 Task: Look for space in Savigliano, Italy from 9th June, 2023 to 16th June, 2023 for 2 adults in price range Rs.8000 to Rs.16000. Place can be entire place with 2 bedrooms having 2 beds and 1 bathroom. Property type can be house, flat, guest house. Booking option can be shelf check-in. Required host language is English.
Action: Mouse moved to (489, 130)
Screenshot: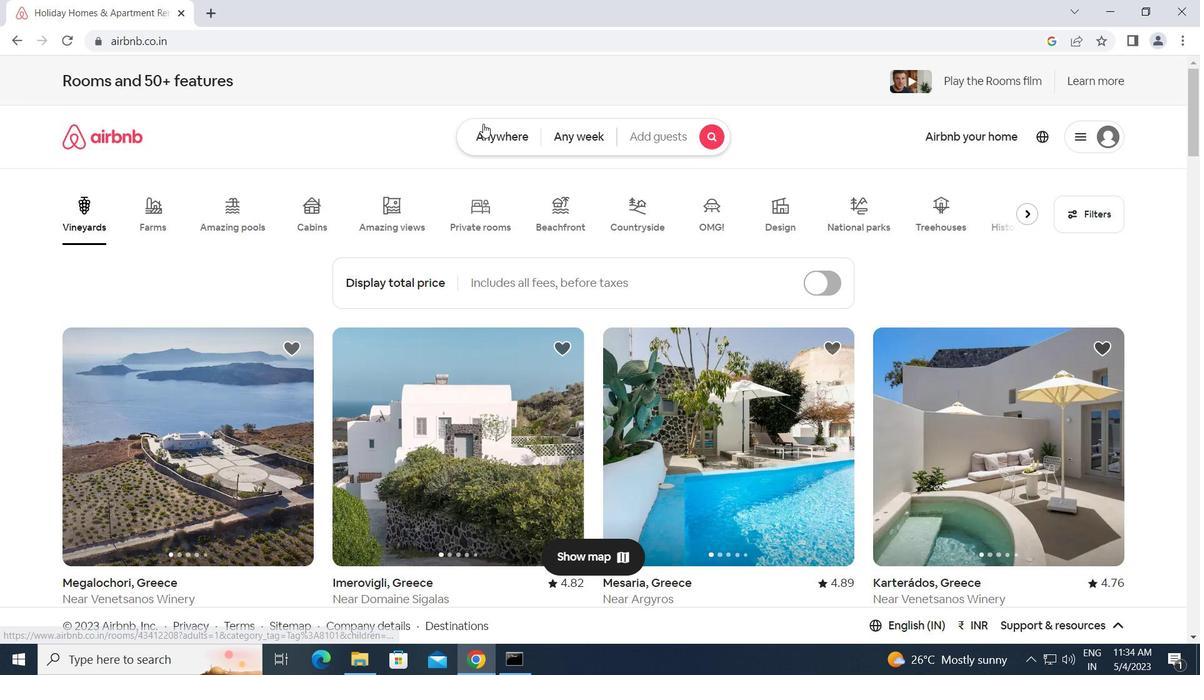 
Action: Mouse pressed left at (489, 130)
Screenshot: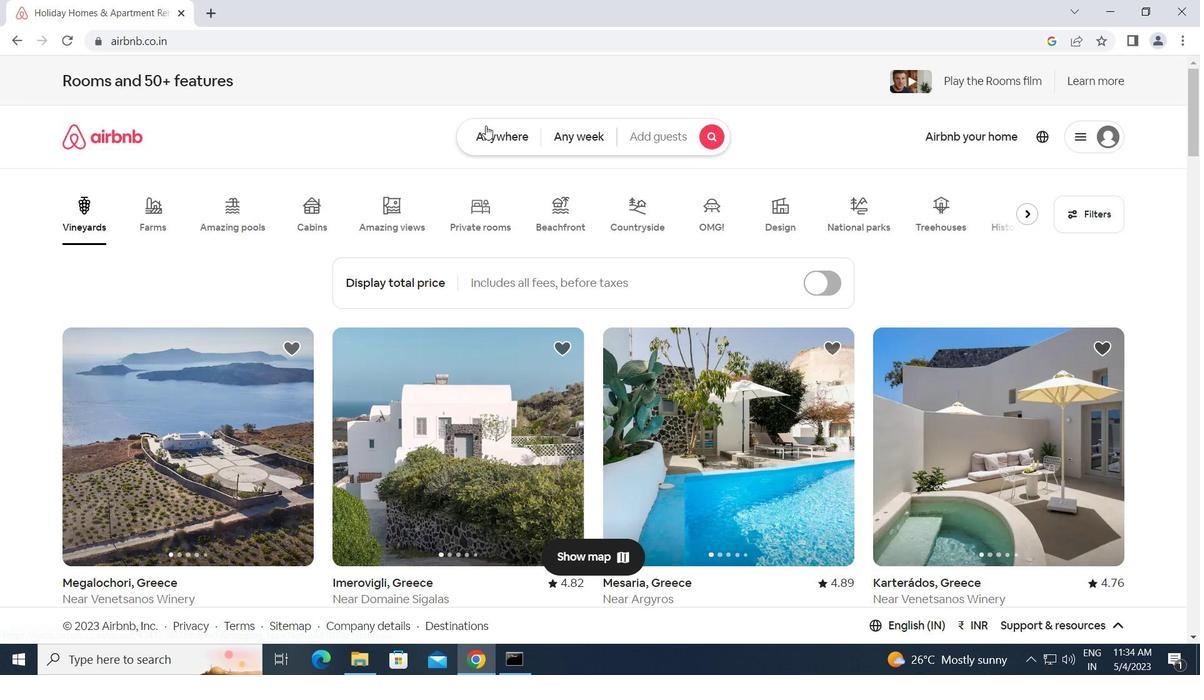 
Action: Mouse moved to (410, 186)
Screenshot: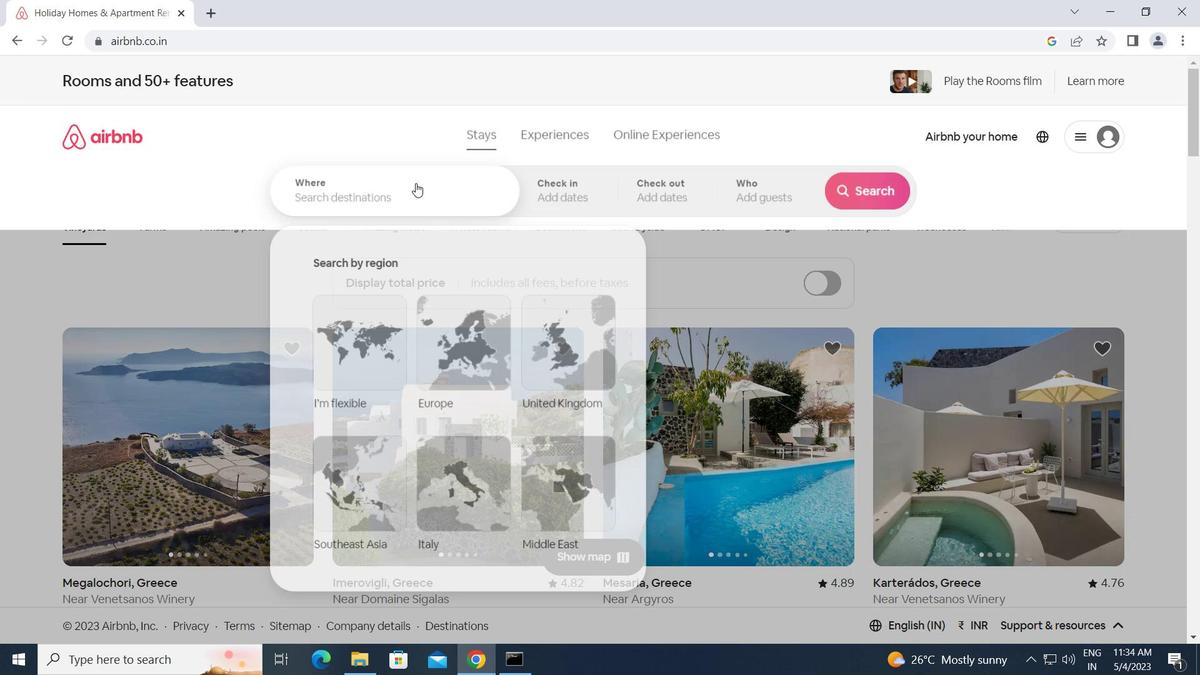 
Action: Mouse pressed left at (410, 186)
Screenshot: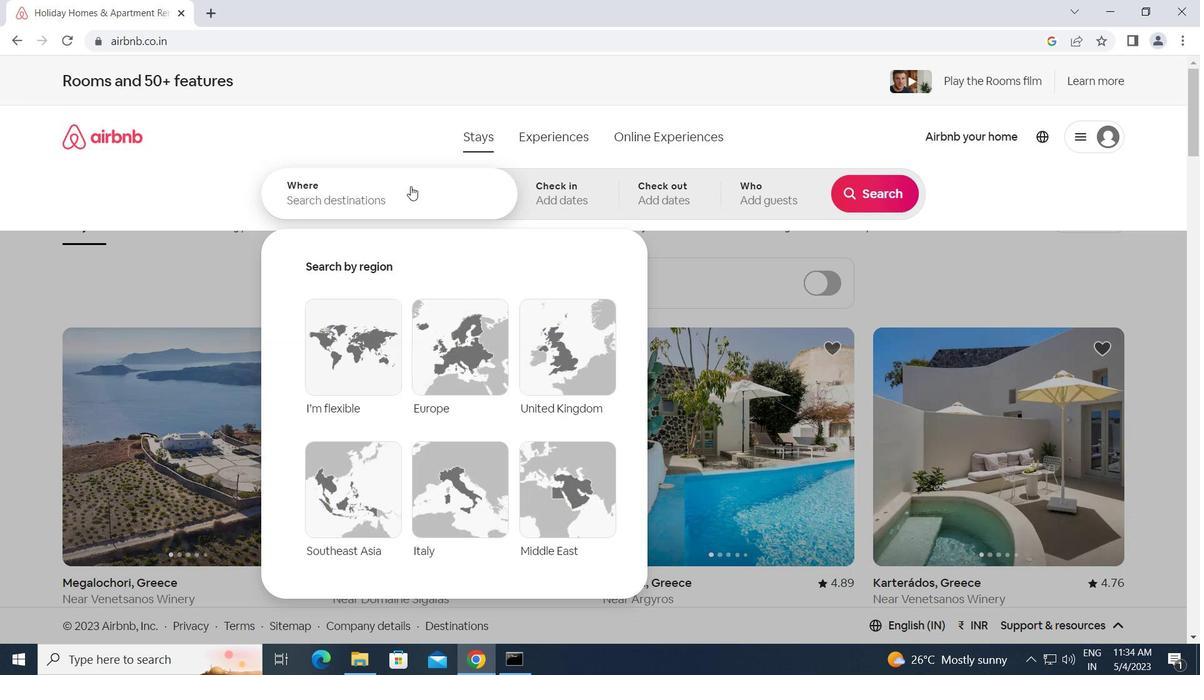 
Action: Key pressed s<Key.caps_lock>avig
Screenshot: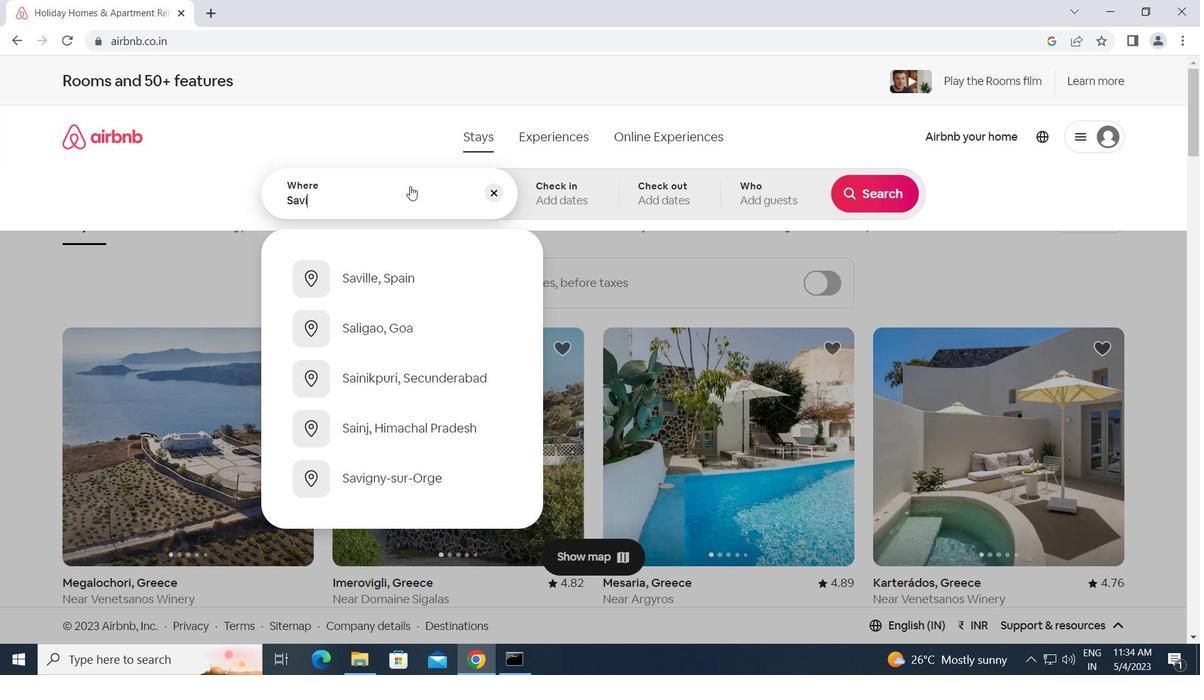 
Action: Mouse moved to (409, 186)
Screenshot: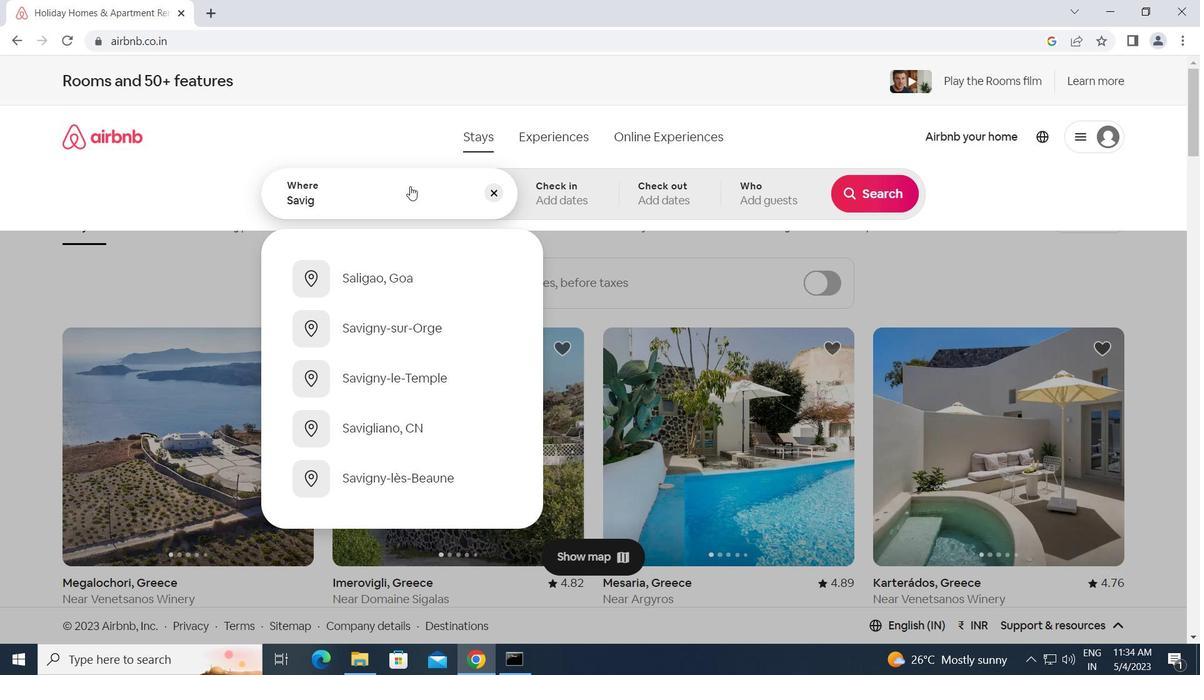 
Action: Key pressed liano,<Key.space><Key.caps_lock>i<Key.caps_lock>ta
Screenshot: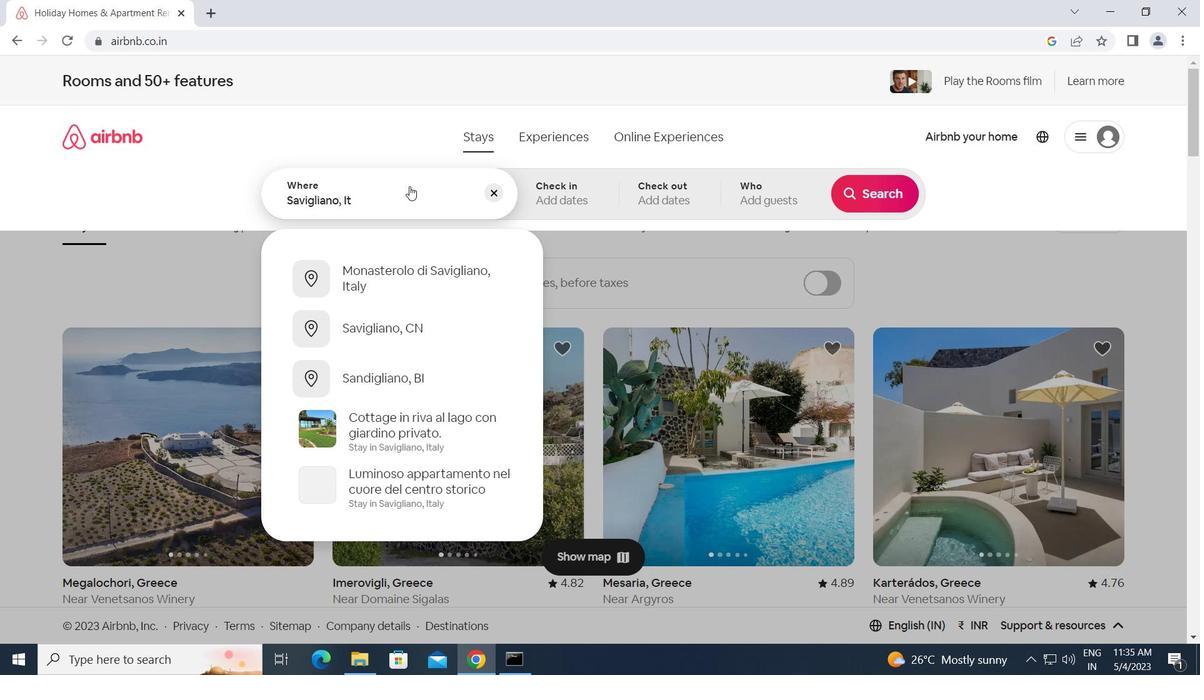 
Action: Mouse moved to (409, 186)
Screenshot: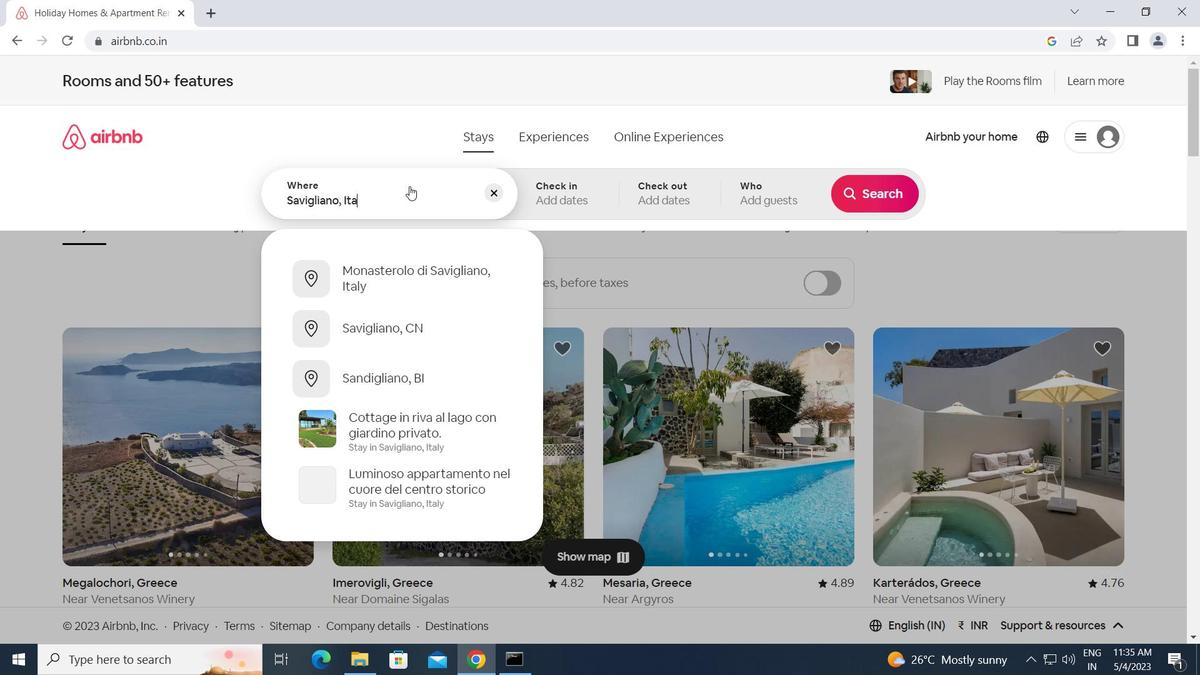 
Action: Key pressed ly<Key.enter>
Screenshot: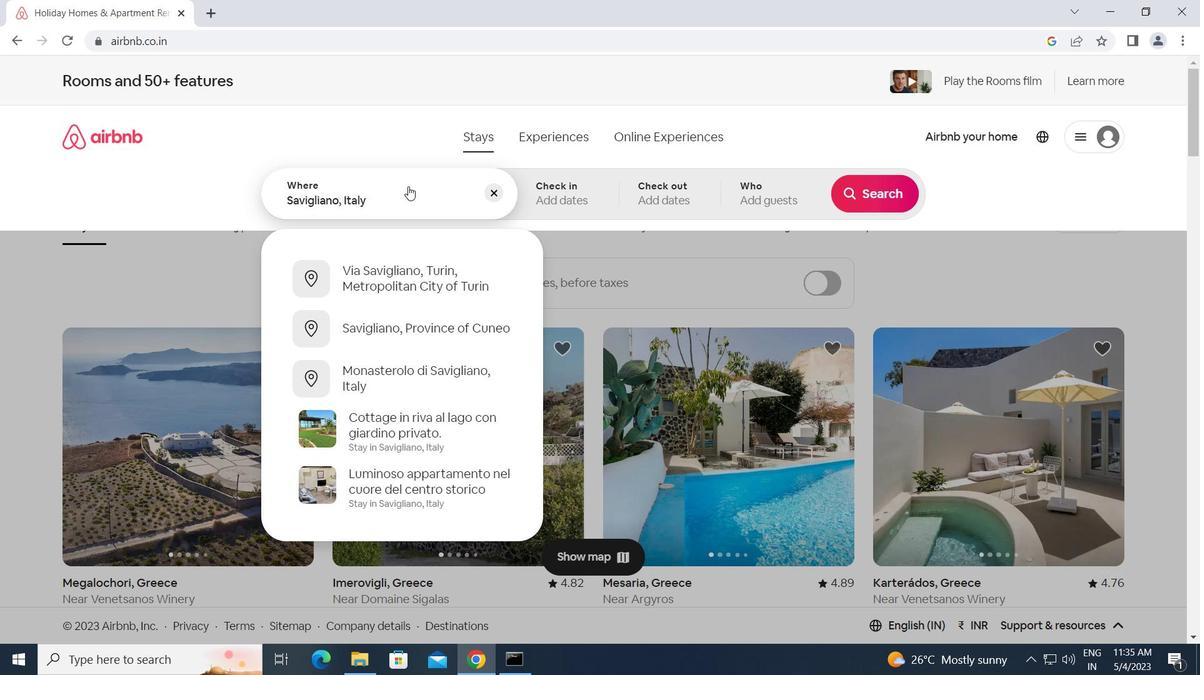
Action: Mouse moved to (815, 417)
Screenshot: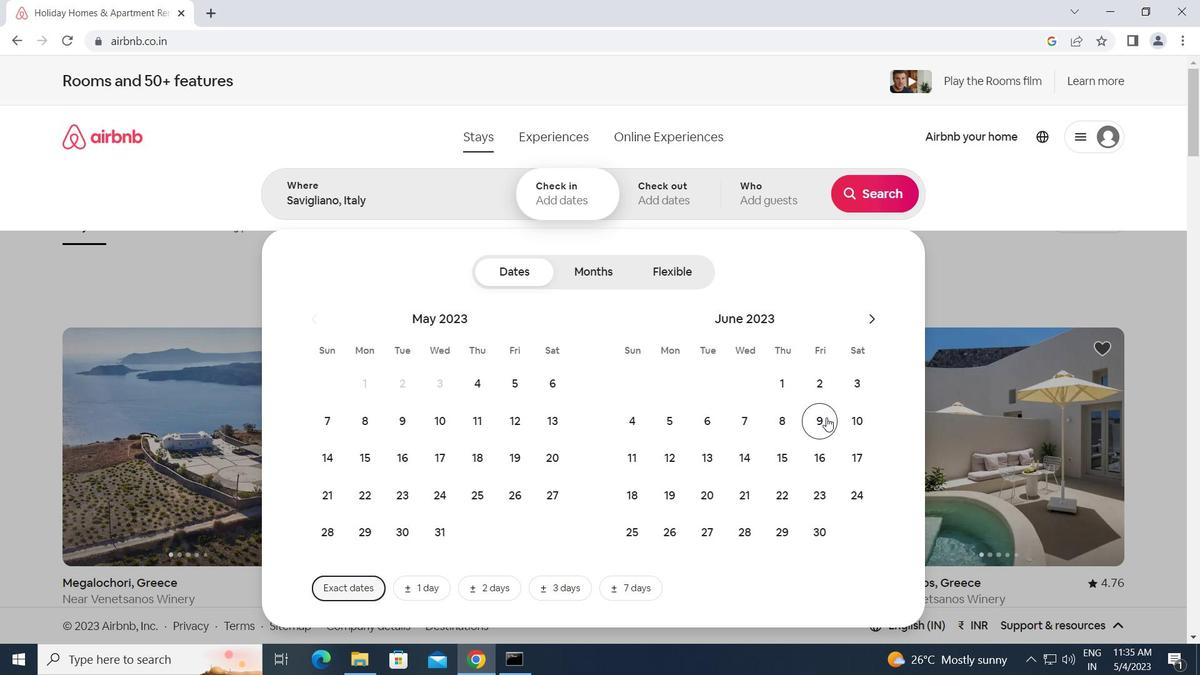 
Action: Mouse pressed left at (815, 417)
Screenshot: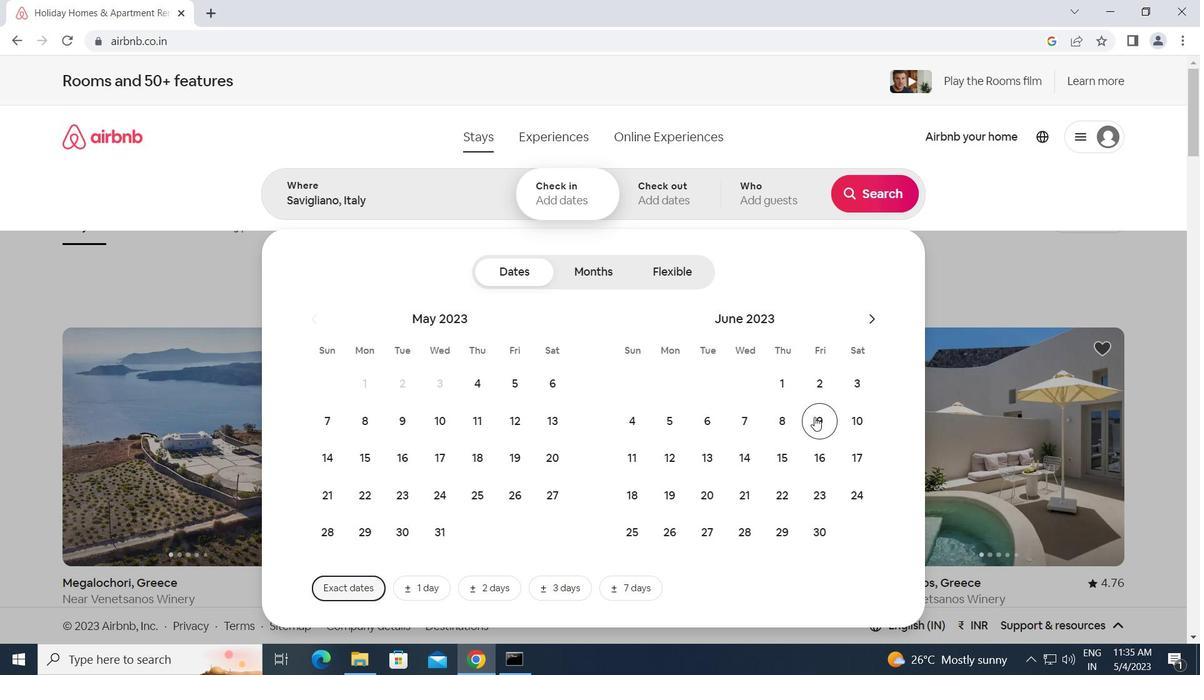 
Action: Mouse moved to (818, 457)
Screenshot: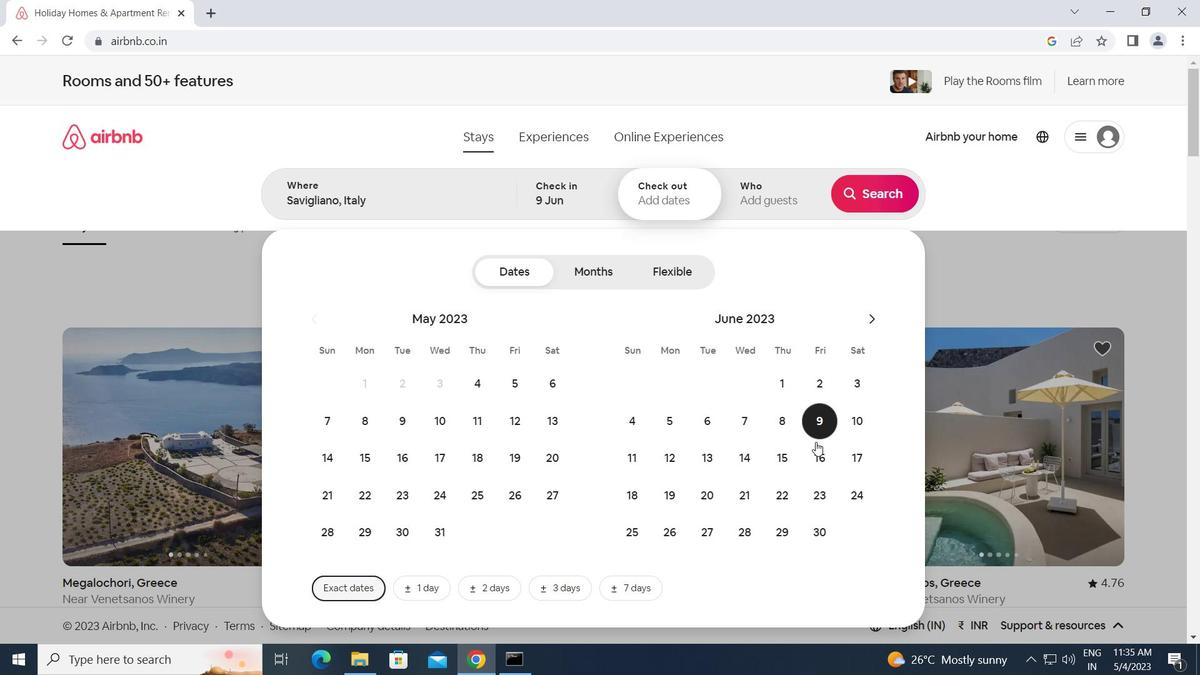 
Action: Mouse pressed left at (818, 457)
Screenshot: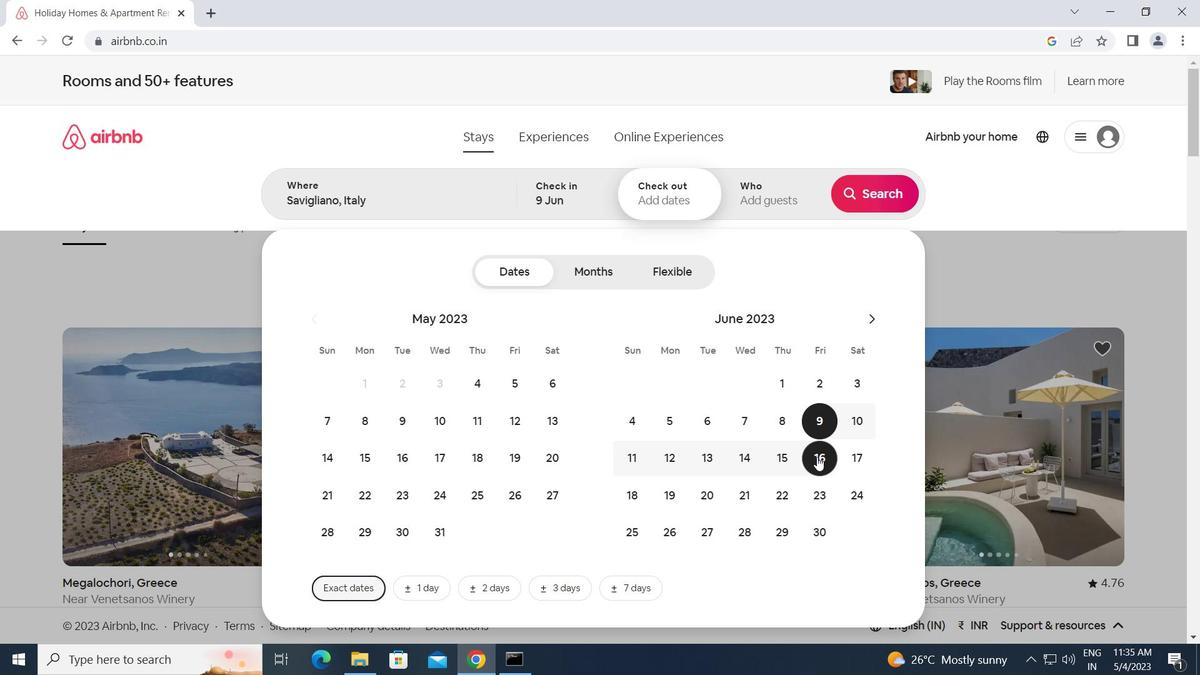 
Action: Mouse moved to (764, 189)
Screenshot: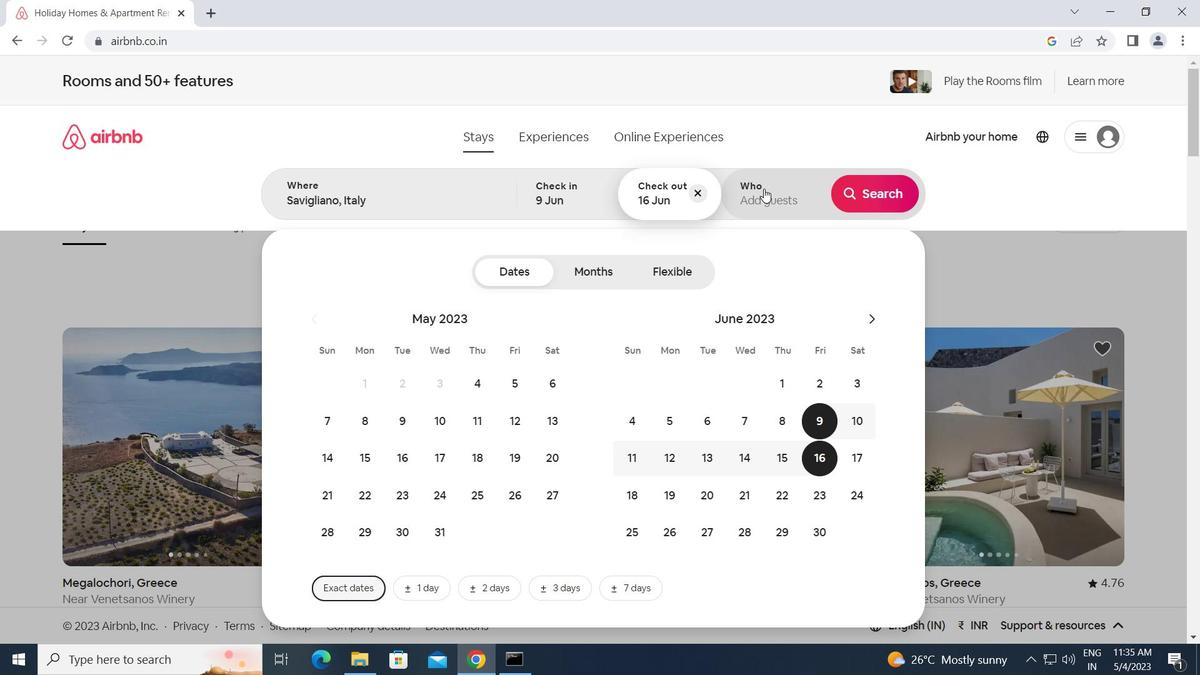 
Action: Mouse pressed left at (764, 189)
Screenshot: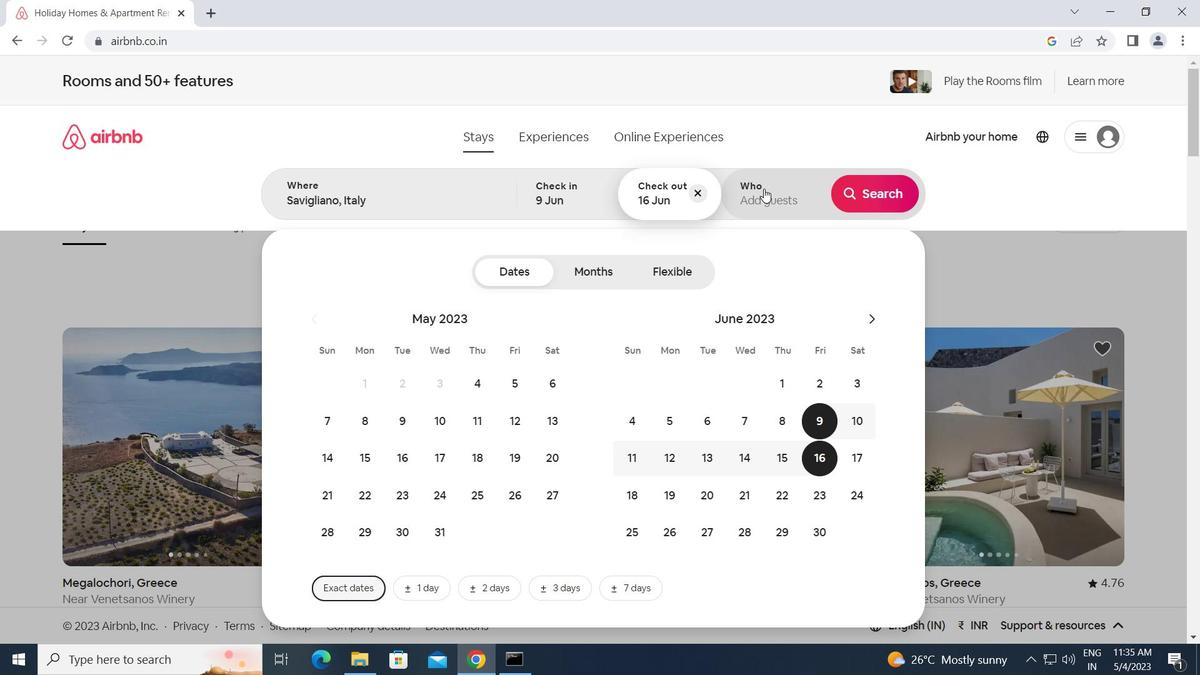 
Action: Mouse moved to (877, 275)
Screenshot: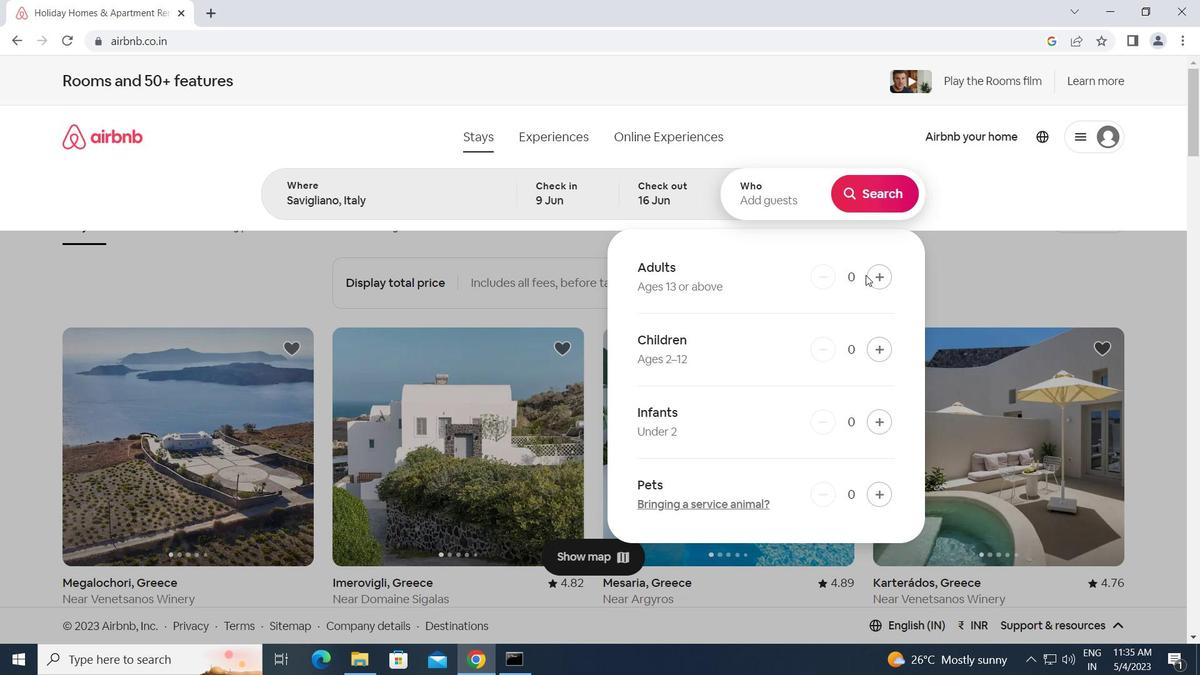 
Action: Mouse pressed left at (877, 275)
Screenshot: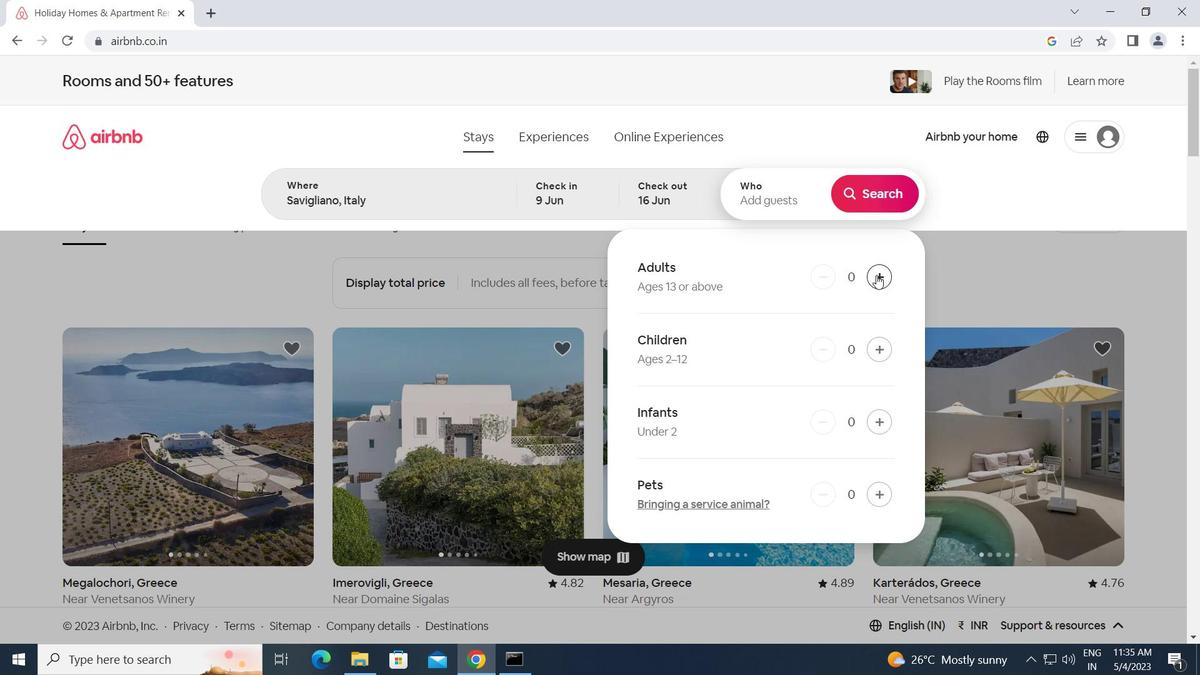 
Action: Mouse pressed left at (877, 275)
Screenshot: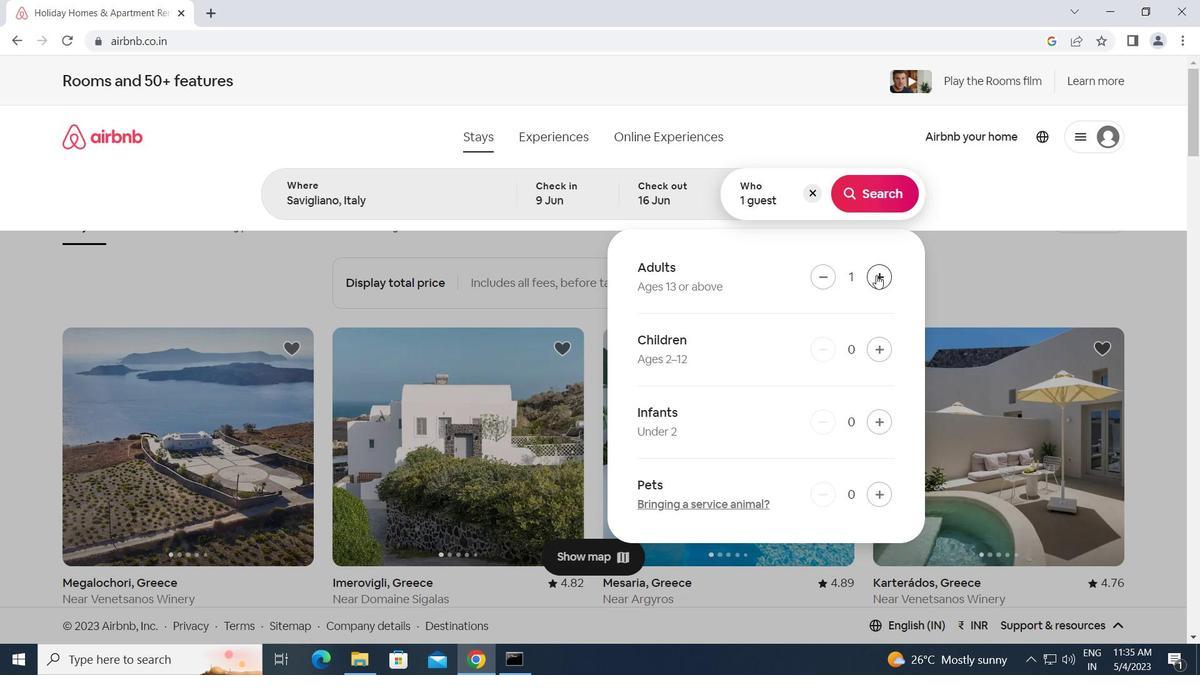 
Action: Mouse moved to (872, 195)
Screenshot: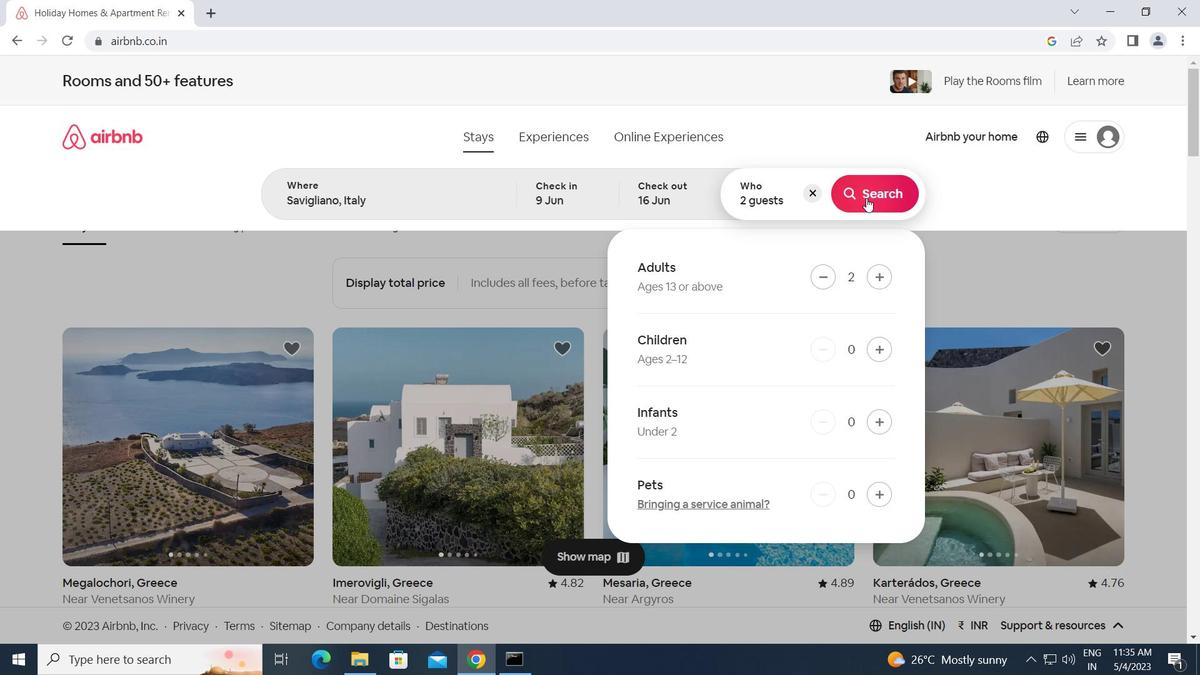 
Action: Mouse pressed left at (872, 195)
Screenshot: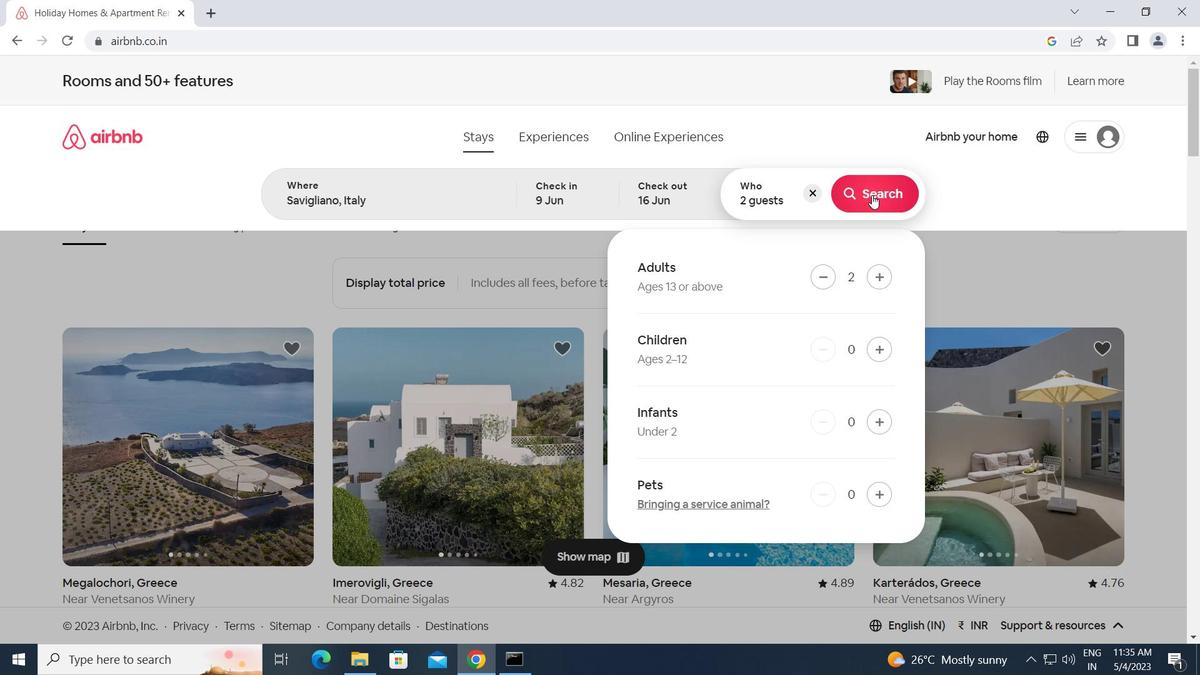 
Action: Mouse moved to (1121, 151)
Screenshot: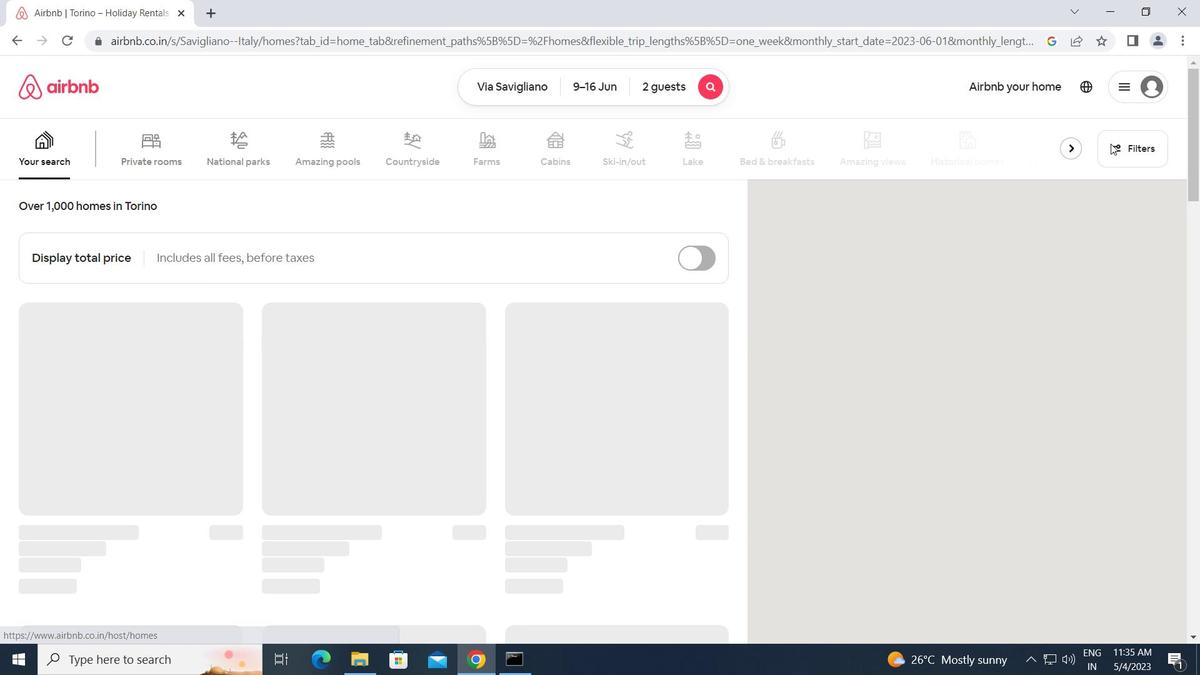 
Action: Mouse pressed left at (1121, 151)
Screenshot: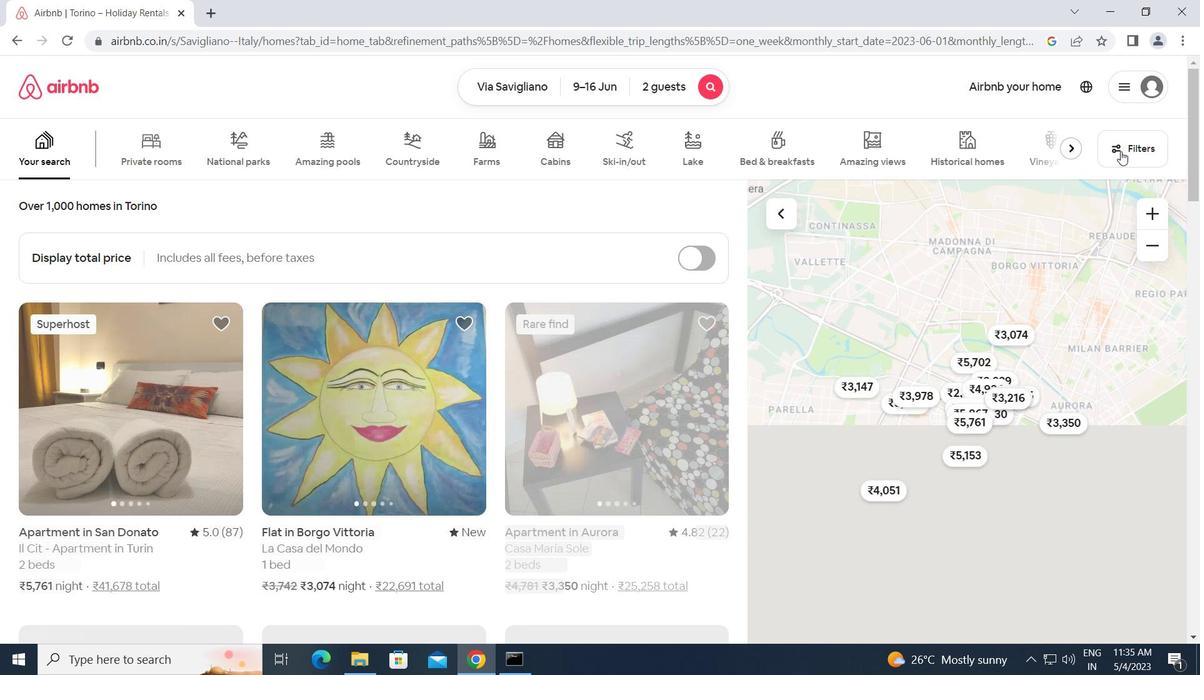 
Action: Mouse moved to (412, 348)
Screenshot: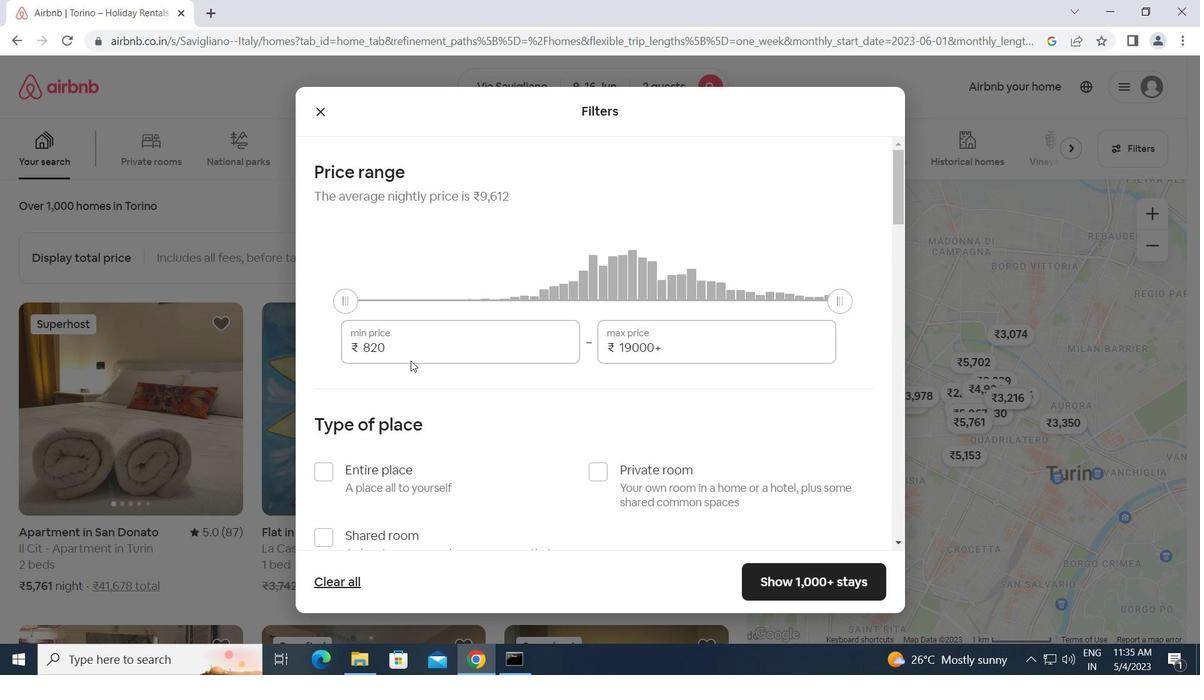 
Action: Mouse pressed left at (412, 348)
Screenshot: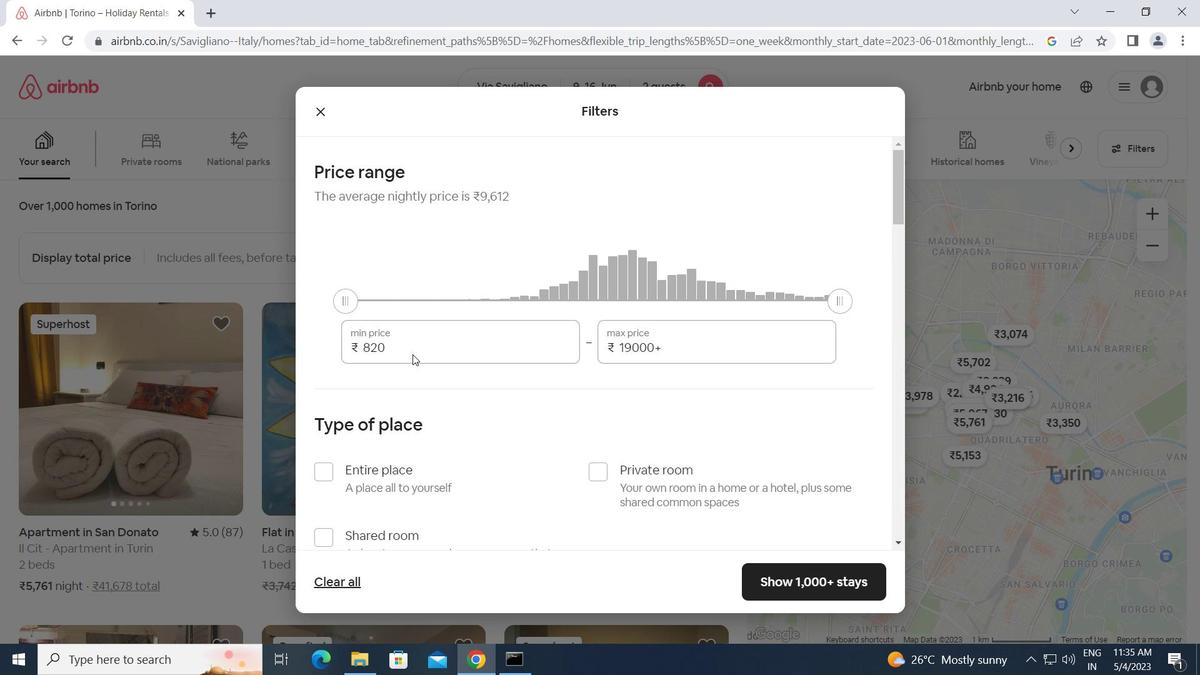
Action: Mouse moved to (412, 348)
Screenshot: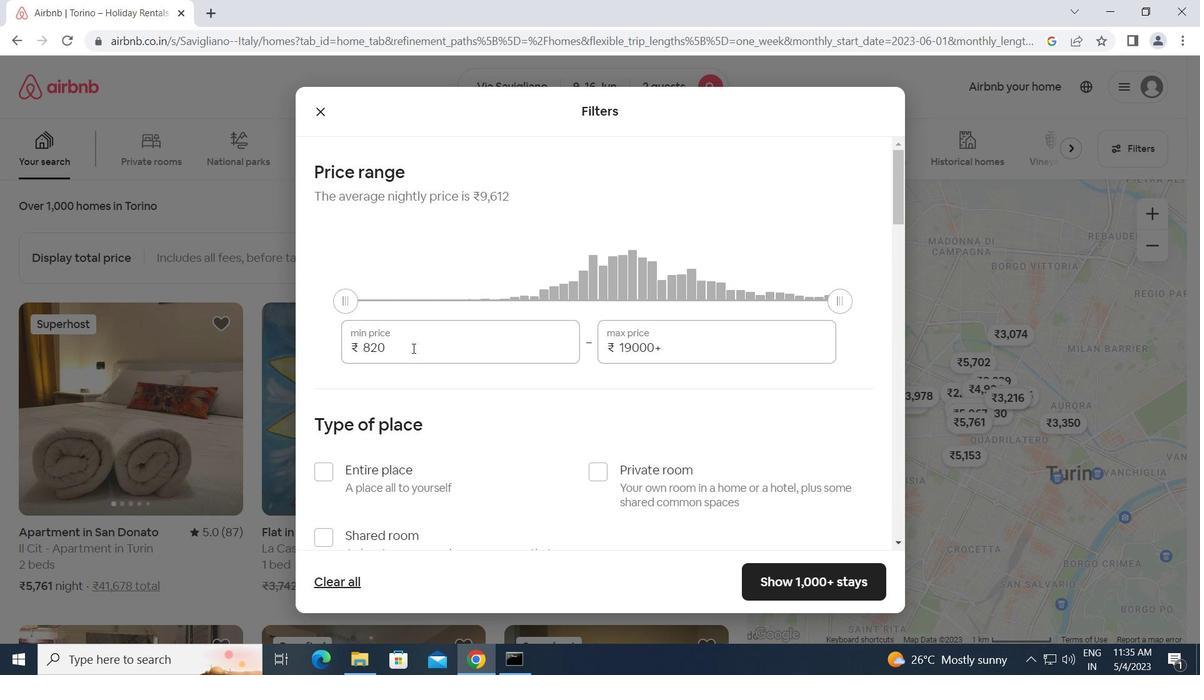 
Action: Key pressed <Key.backspace><Key.backspace><Key.backspace>8000<Key.tab>16000
Screenshot: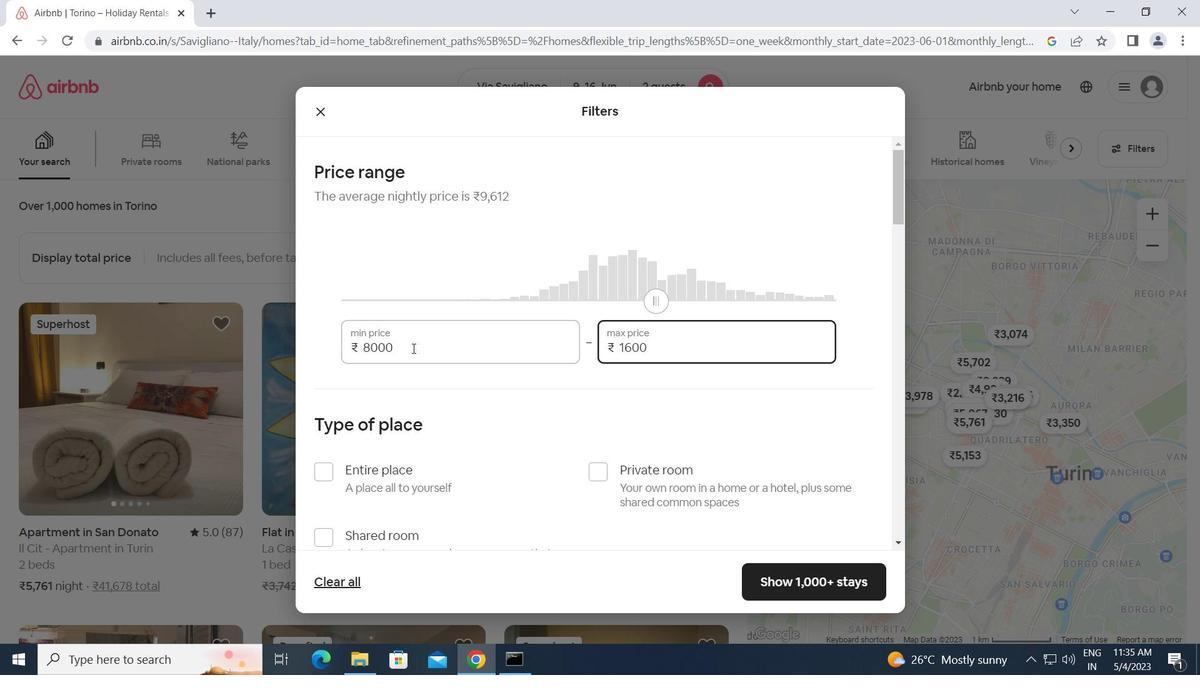
Action: Mouse scrolled (412, 347) with delta (0, 0)
Screenshot: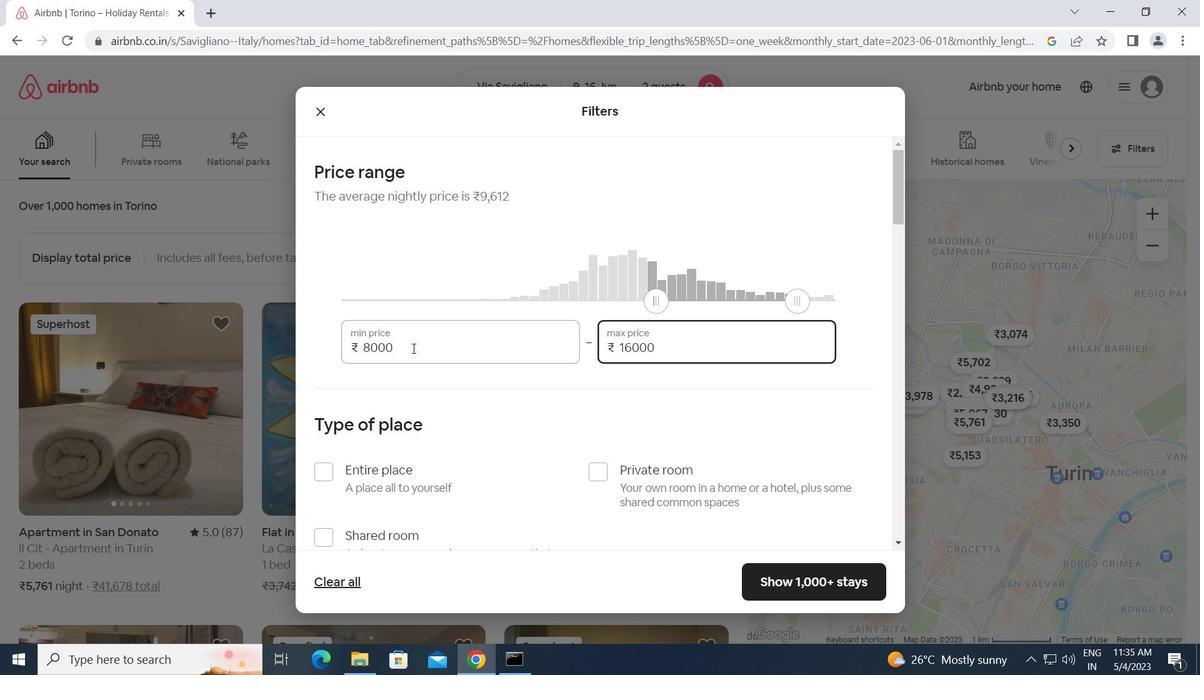 
Action: Mouse moved to (321, 396)
Screenshot: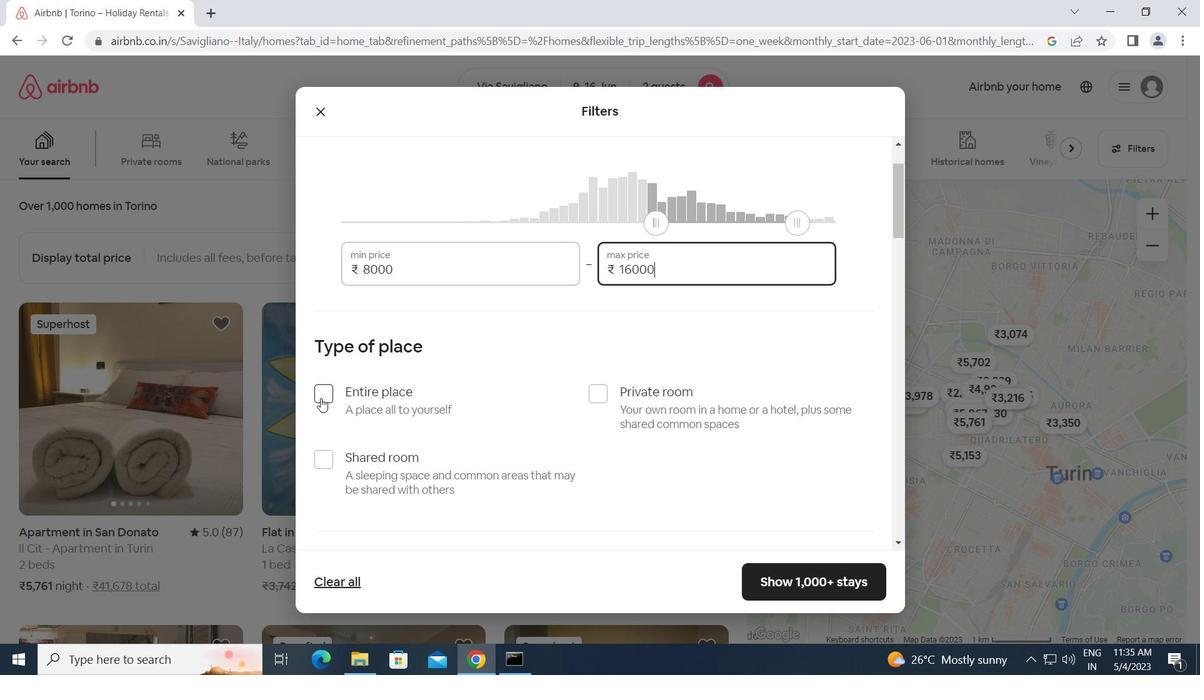 
Action: Mouse pressed left at (321, 396)
Screenshot: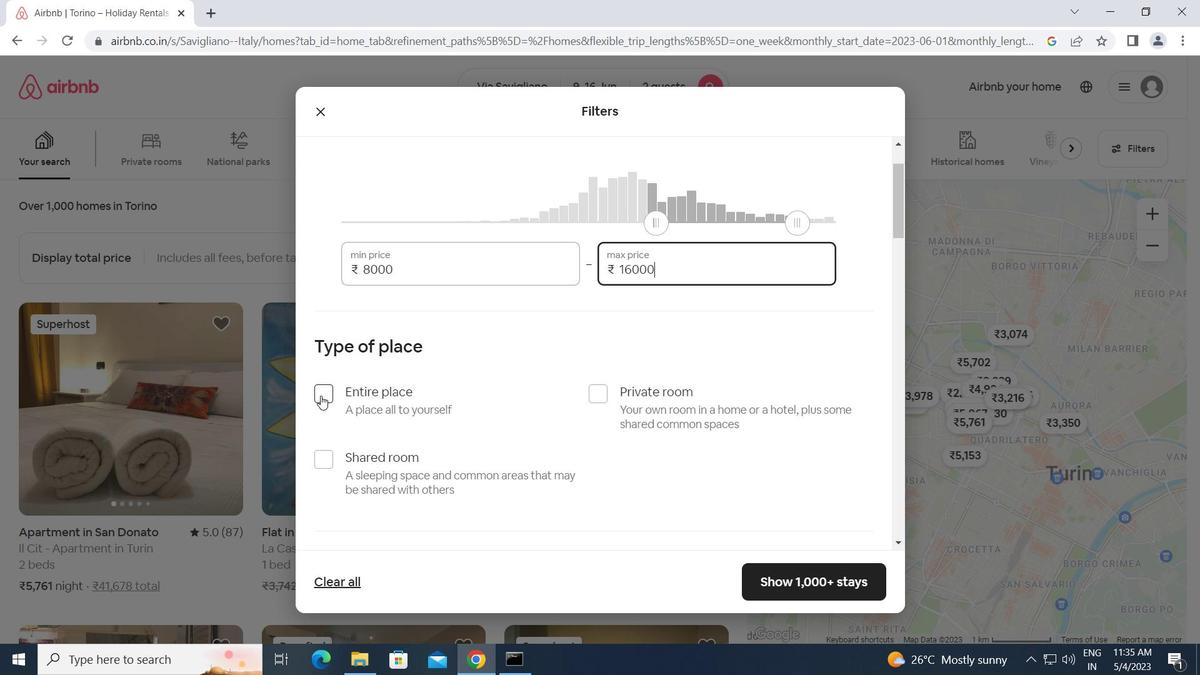 
Action: Mouse moved to (460, 408)
Screenshot: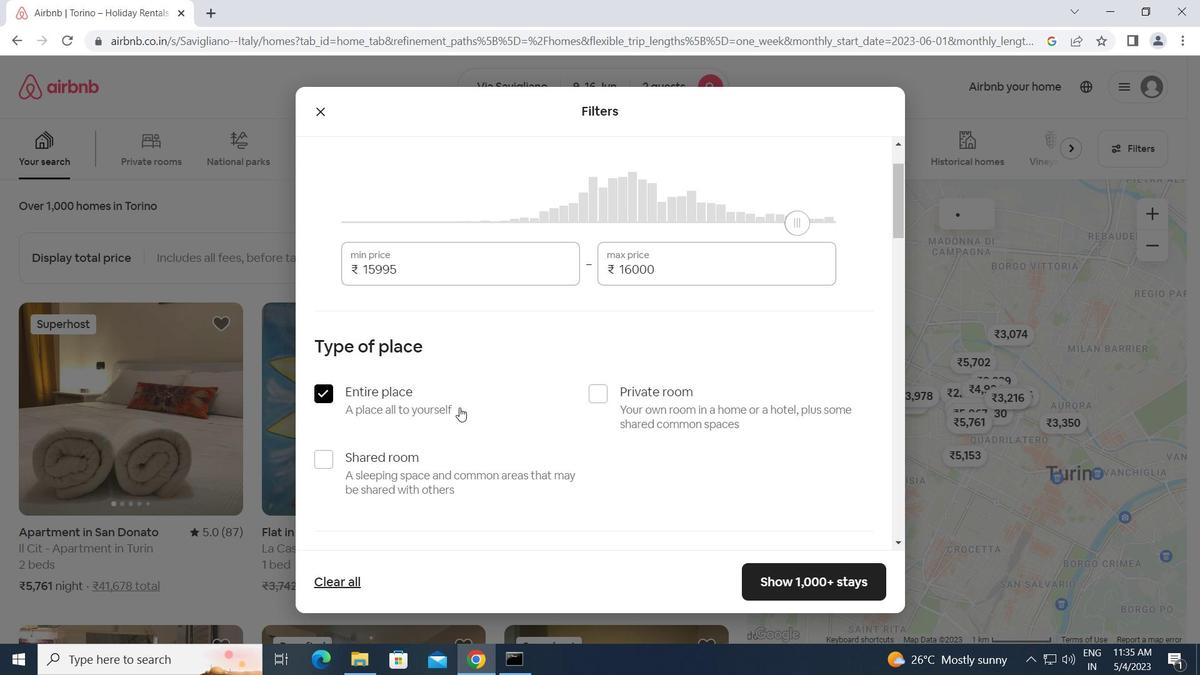 
Action: Mouse scrolled (460, 407) with delta (0, 0)
Screenshot: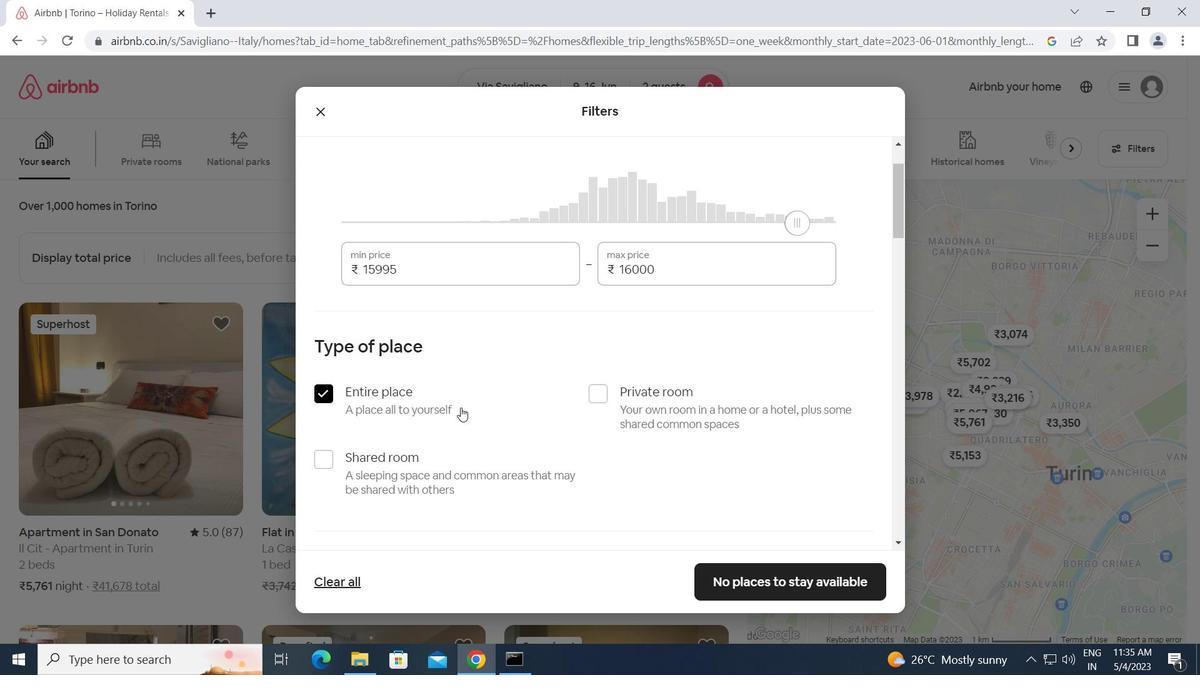 
Action: Mouse scrolled (460, 407) with delta (0, 0)
Screenshot: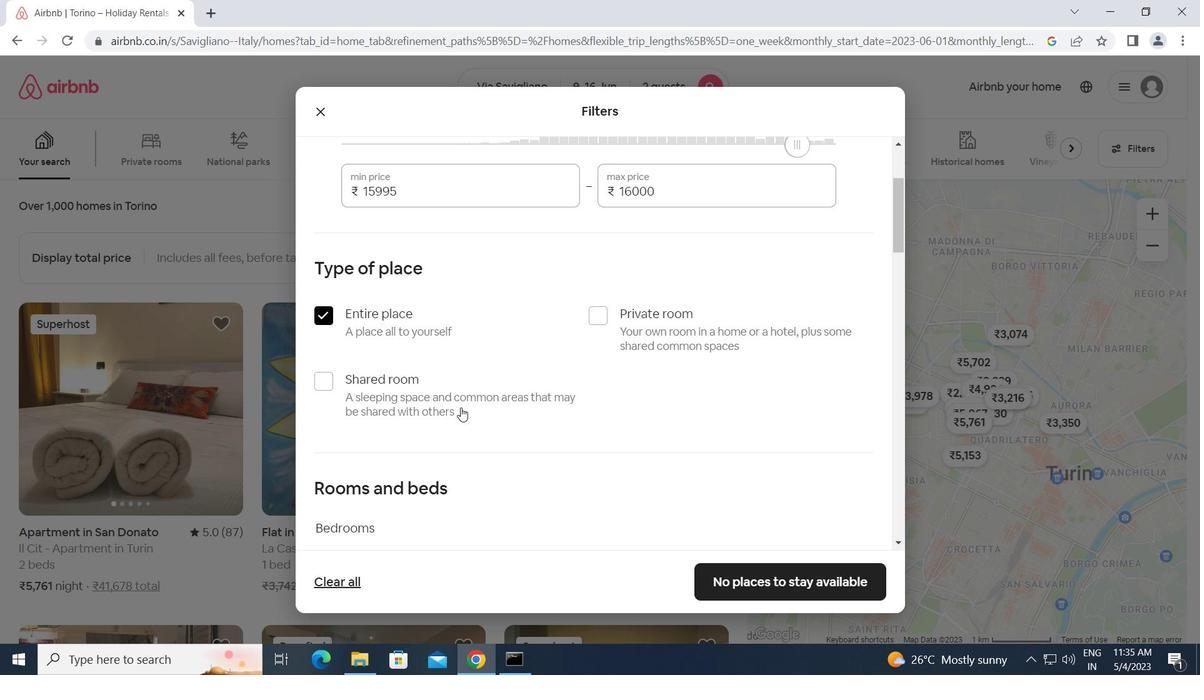 
Action: Mouse moved to (459, 487)
Screenshot: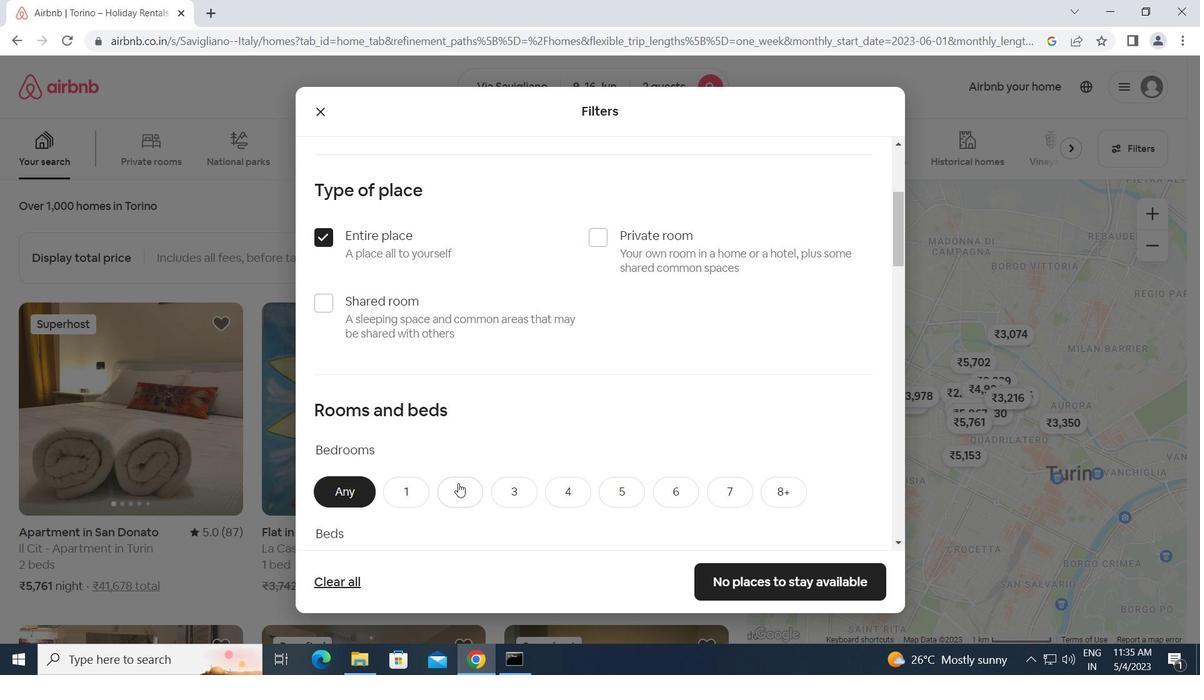 
Action: Mouse pressed left at (459, 487)
Screenshot: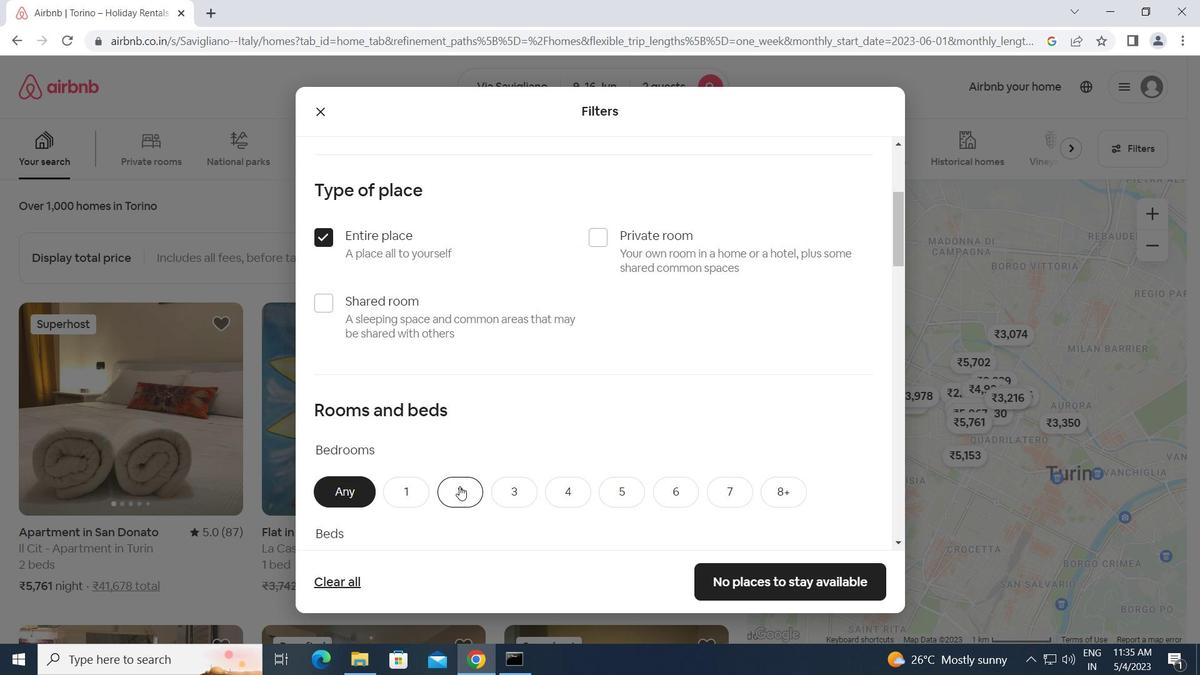 
Action: Mouse moved to (525, 499)
Screenshot: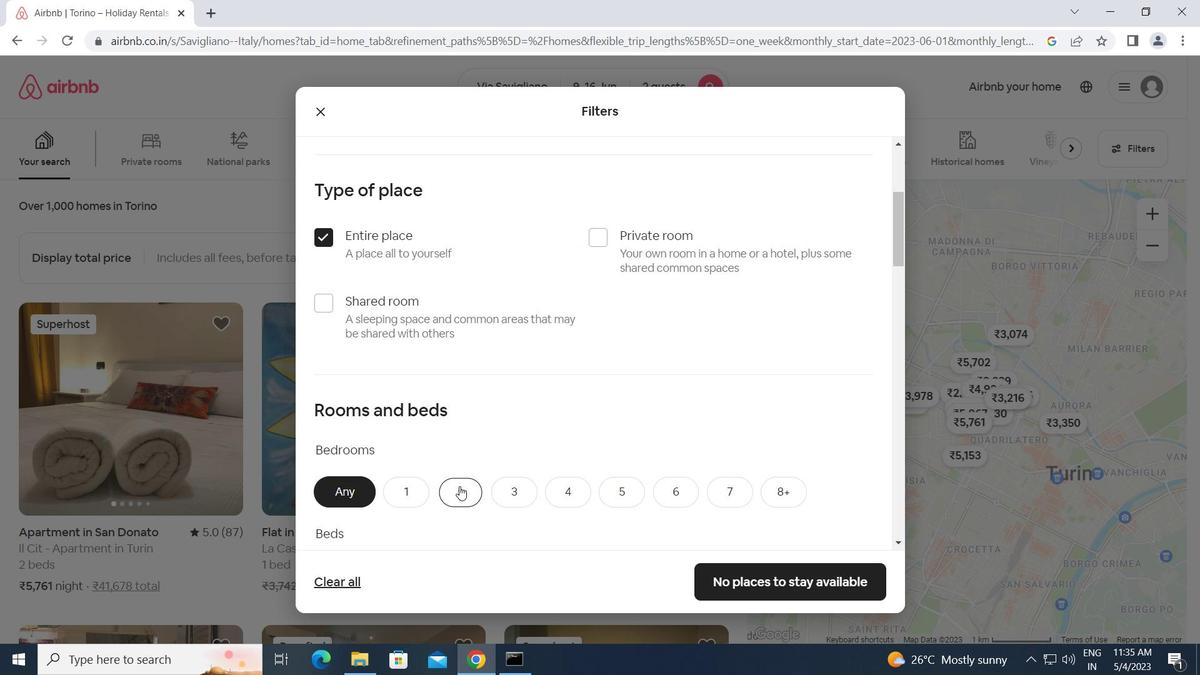 
Action: Mouse scrolled (525, 498) with delta (0, 0)
Screenshot: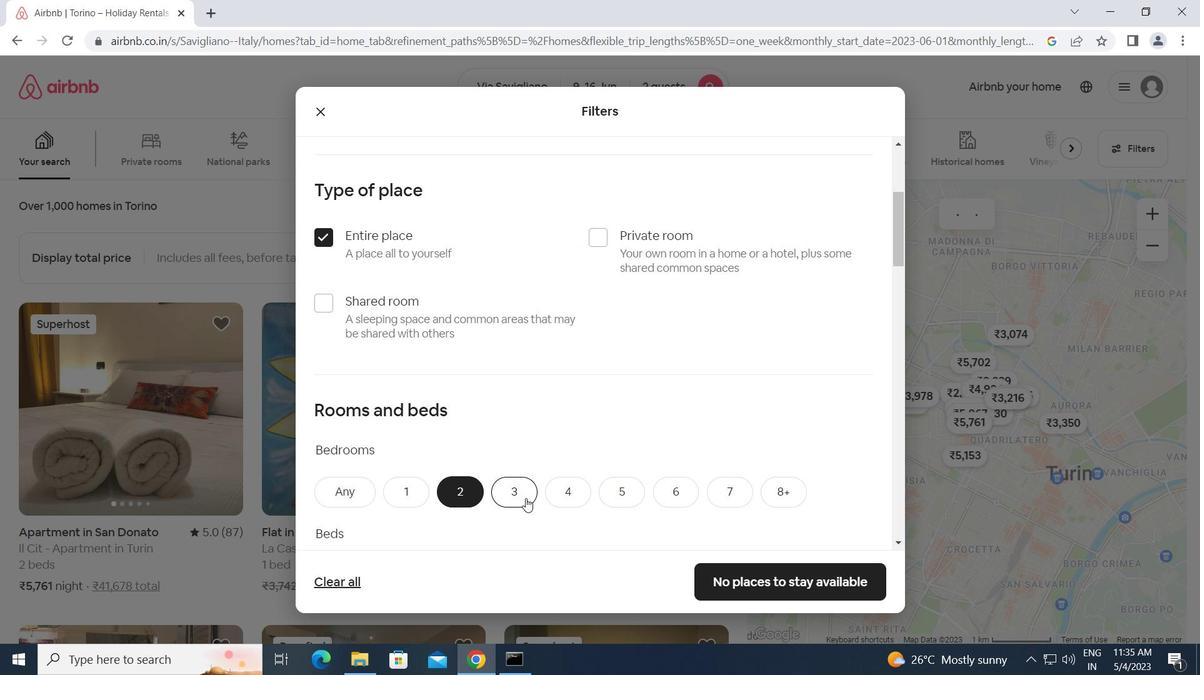 
Action: Mouse moved to (445, 500)
Screenshot: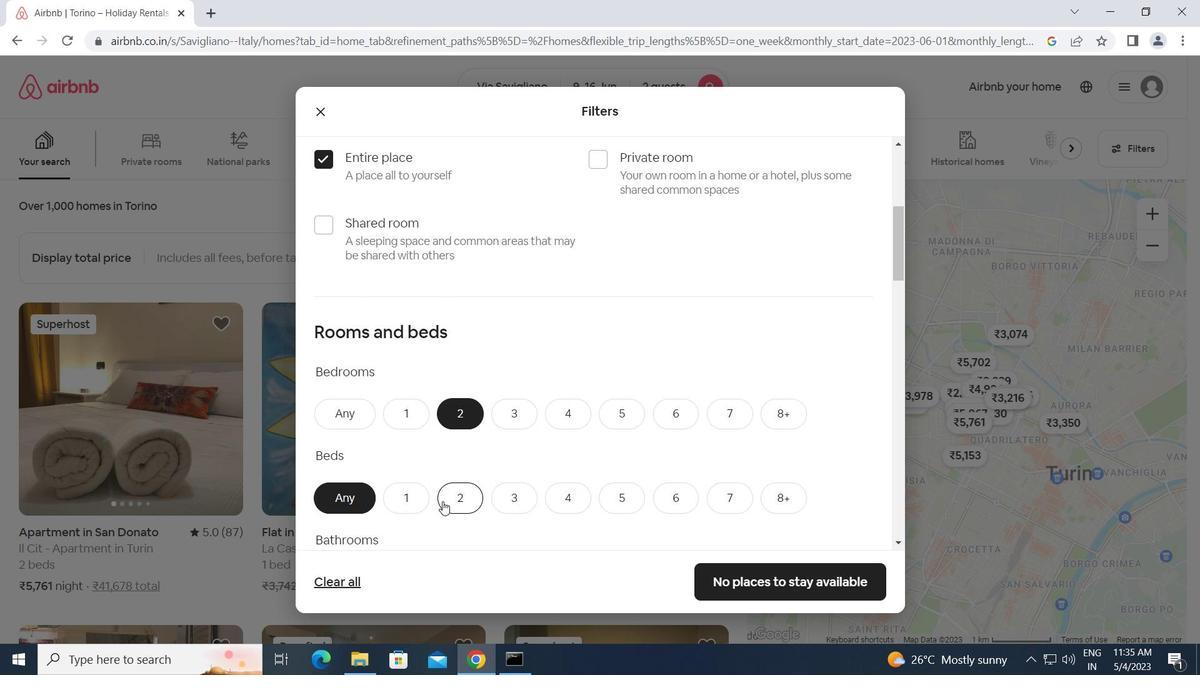 
Action: Mouse pressed left at (445, 500)
Screenshot: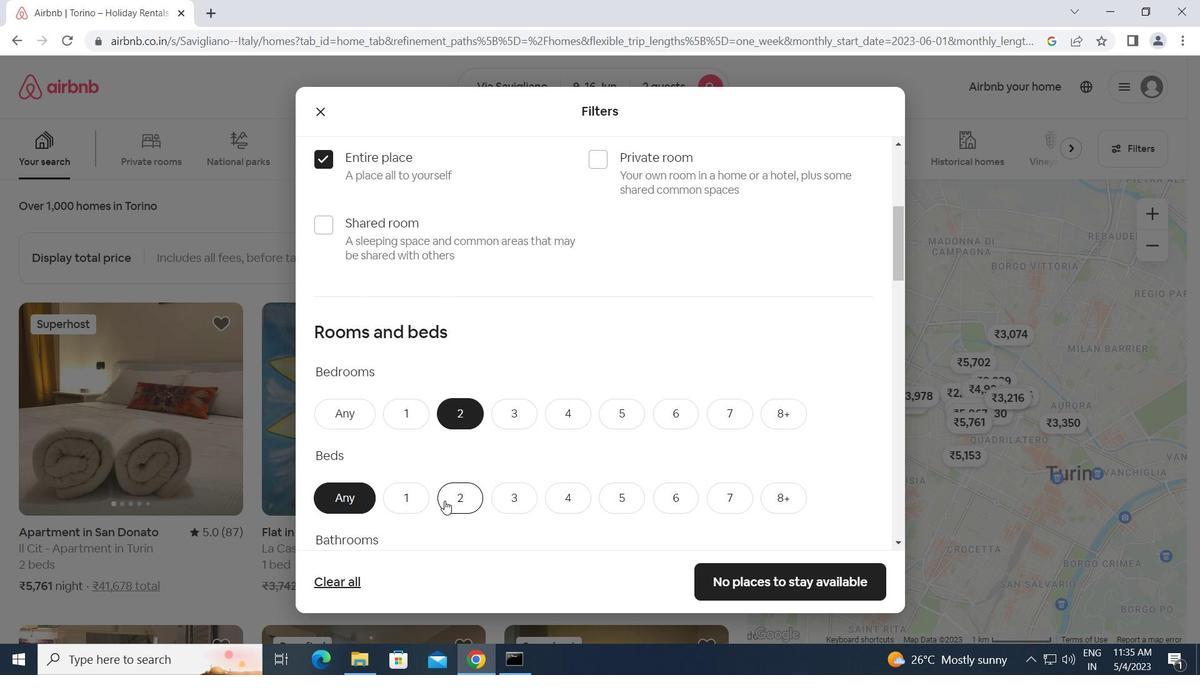 
Action: Mouse moved to (517, 502)
Screenshot: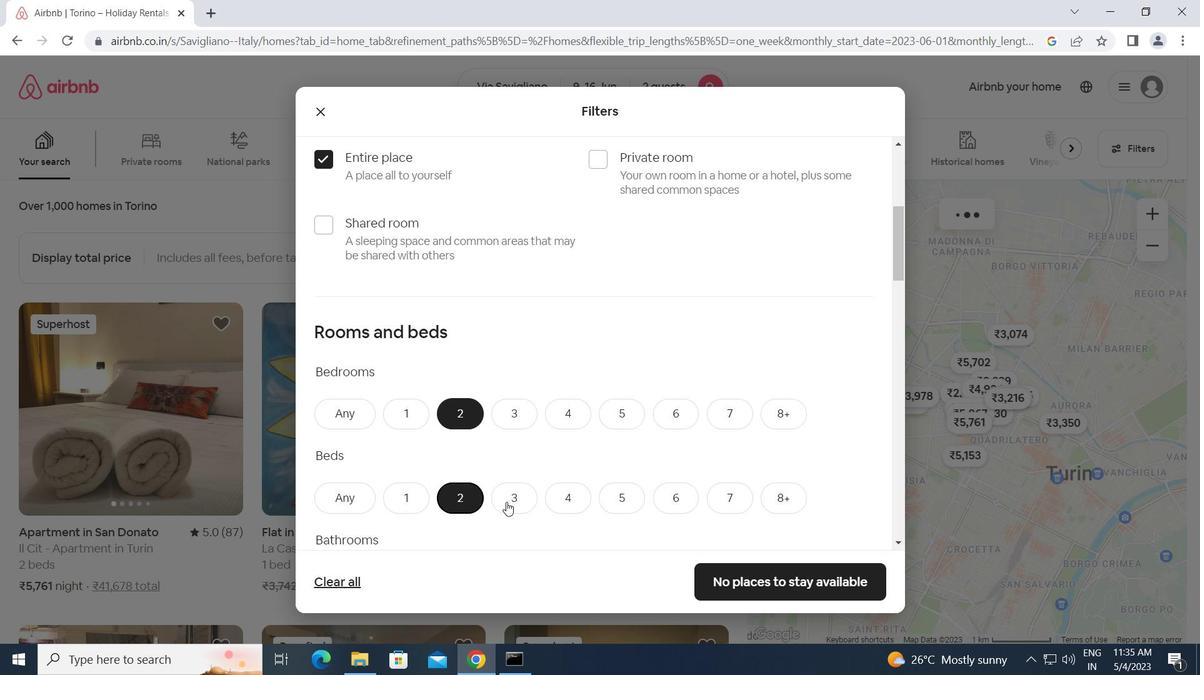 
Action: Mouse scrolled (517, 502) with delta (0, 0)
Screenshot: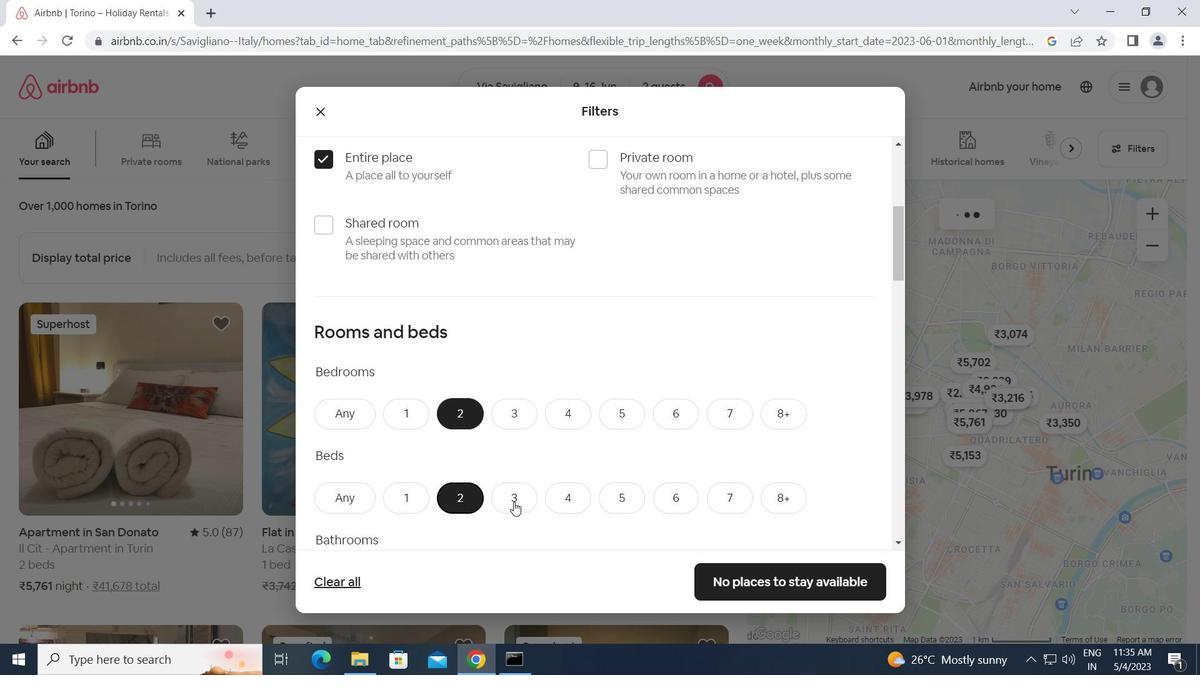 
Action: Mouse scrolled (517, 502) with delta (0, 0)
Screenshot: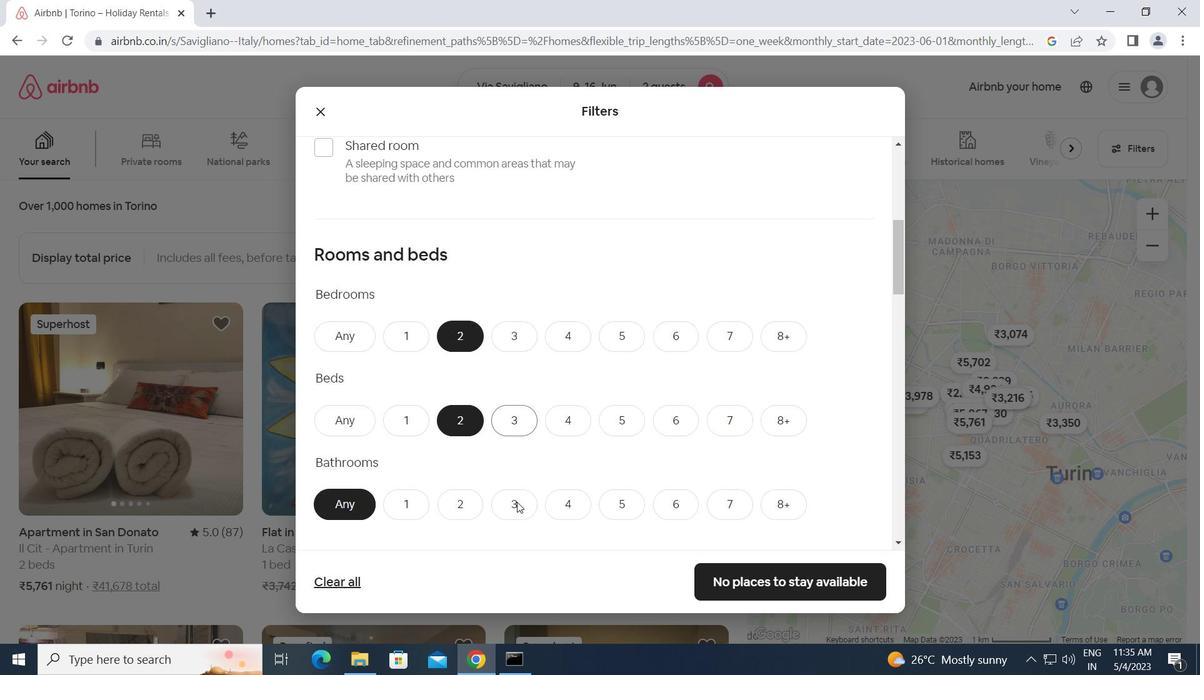 
Action: Mouse moved to (409, 425)
Screenshot: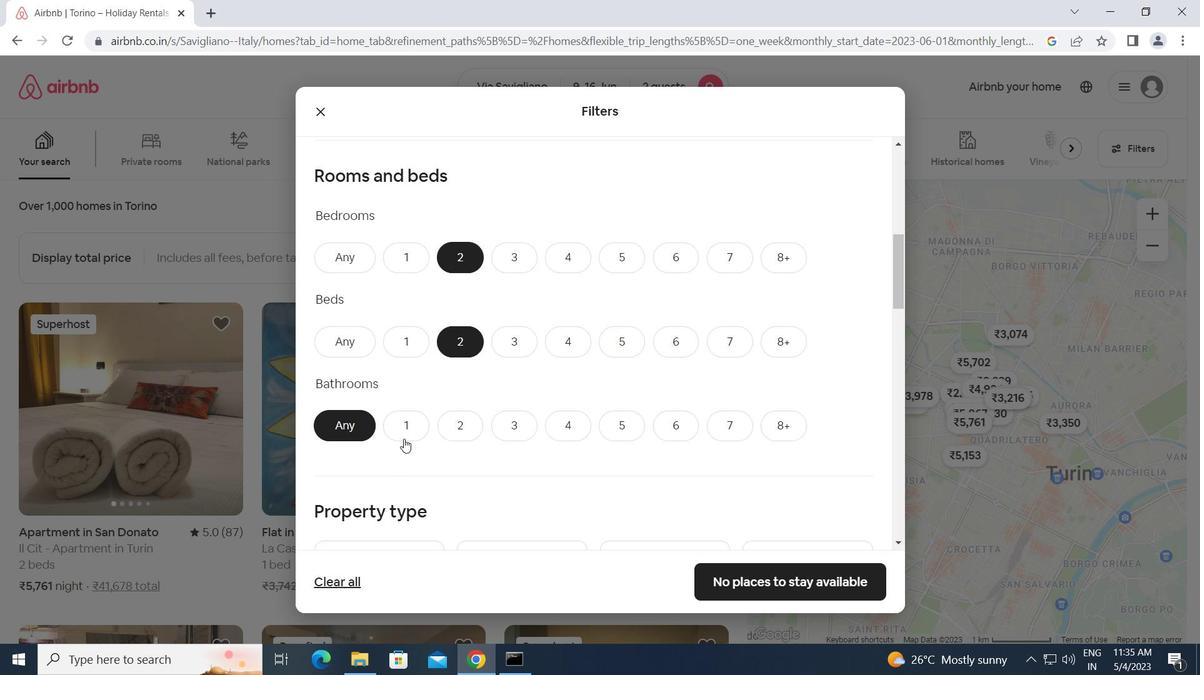 
Action: Mouse pressed left at (409, 425)
Screenshot: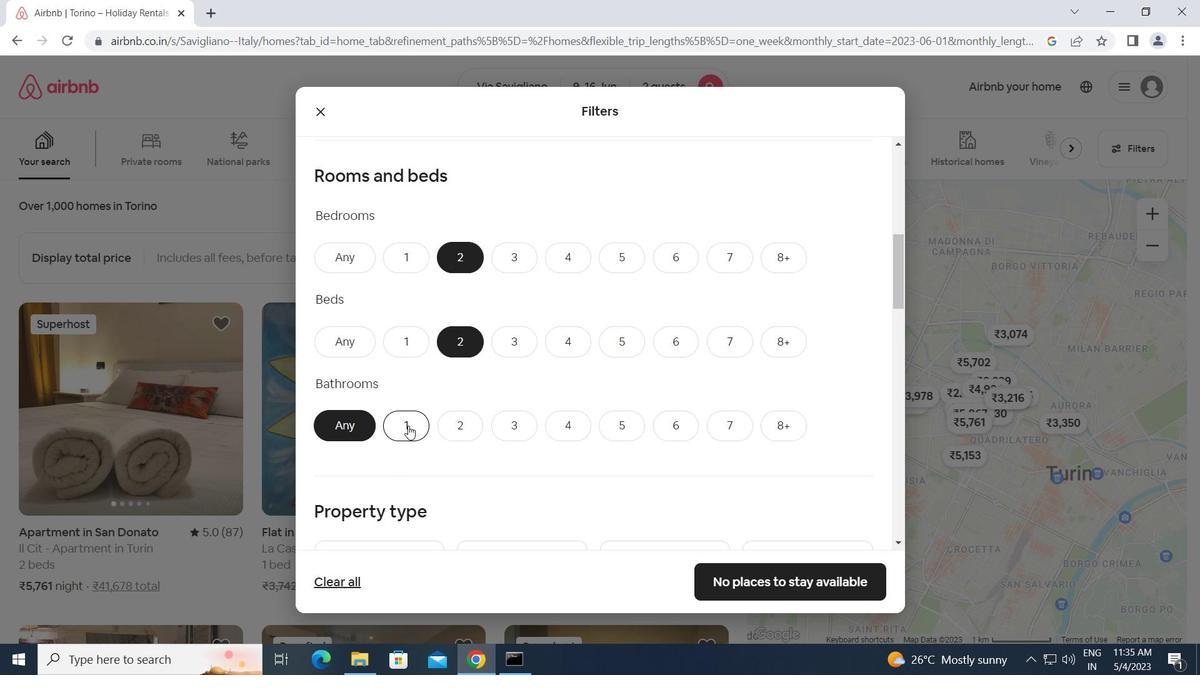 
Action: Mouse moved to (492, 477)
Screenshot: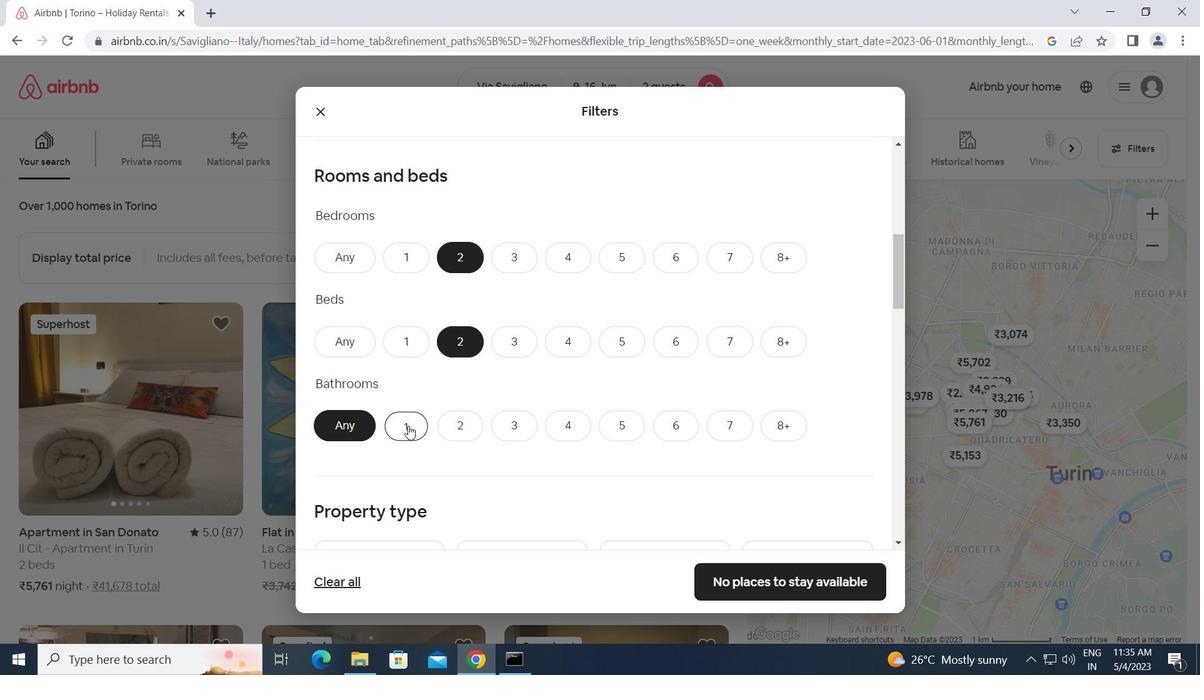 
Action: Mouse scrolled (492, 477) with delta (0, 0)
Screenshot: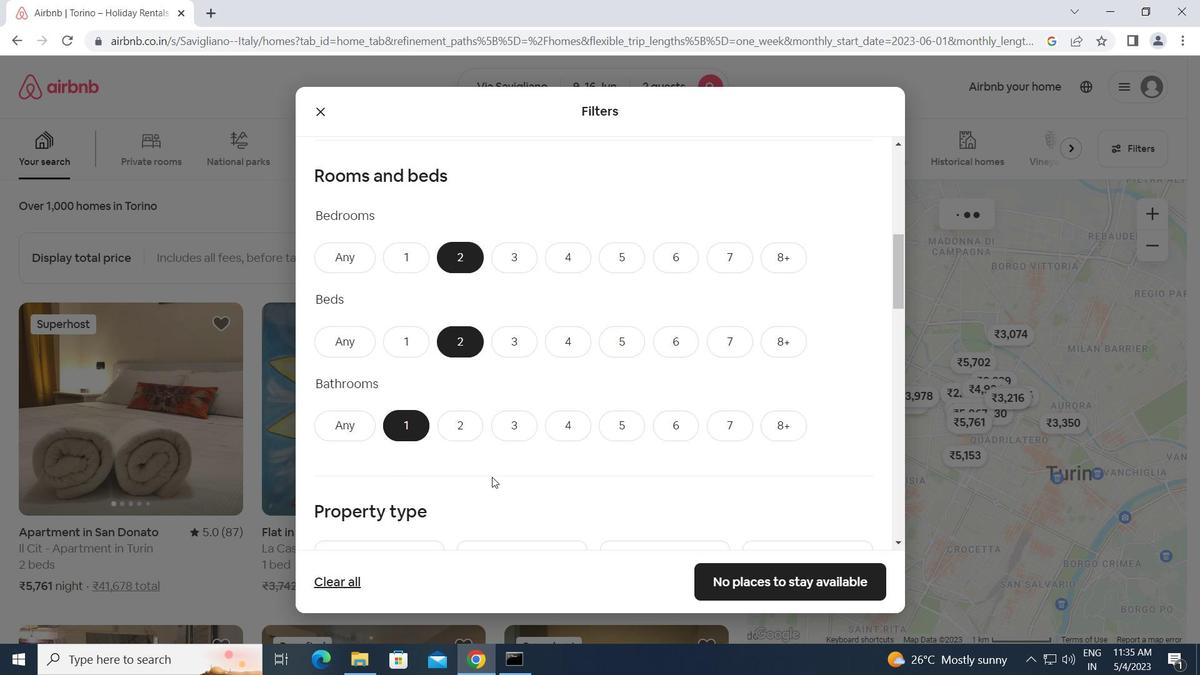
Action: Mouse scrolled (492, 477) with delta (0, 0)
Screenshot: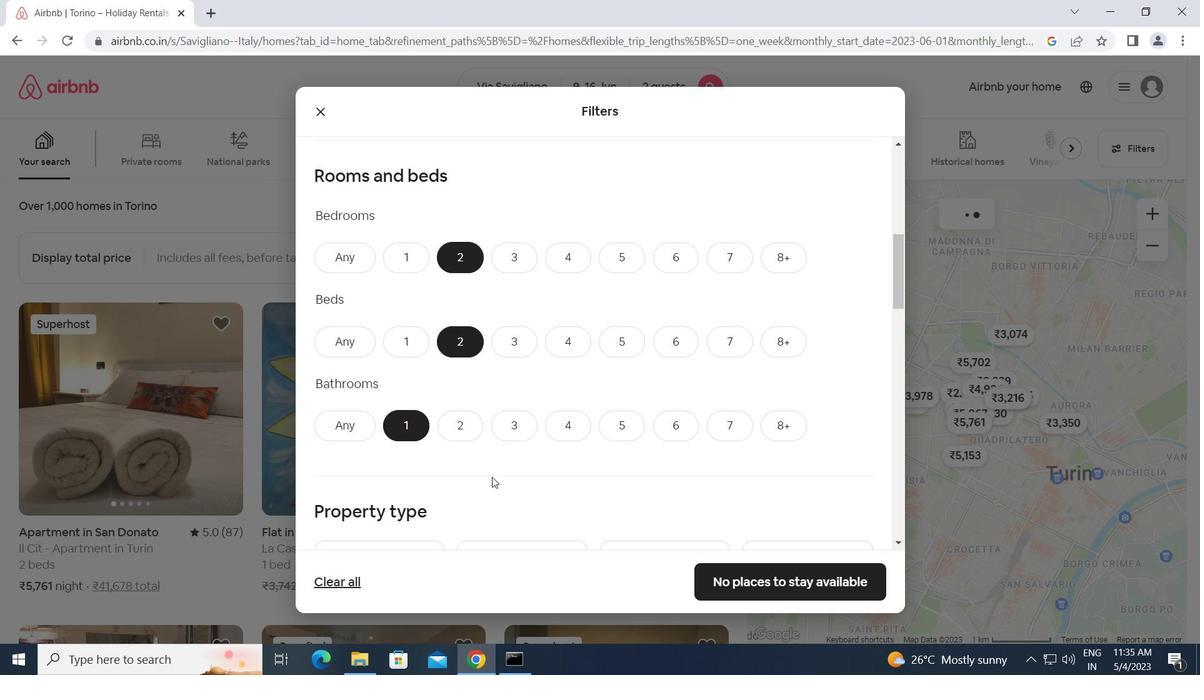 
Action: Mouse moved to (410, 420)
Screenshot: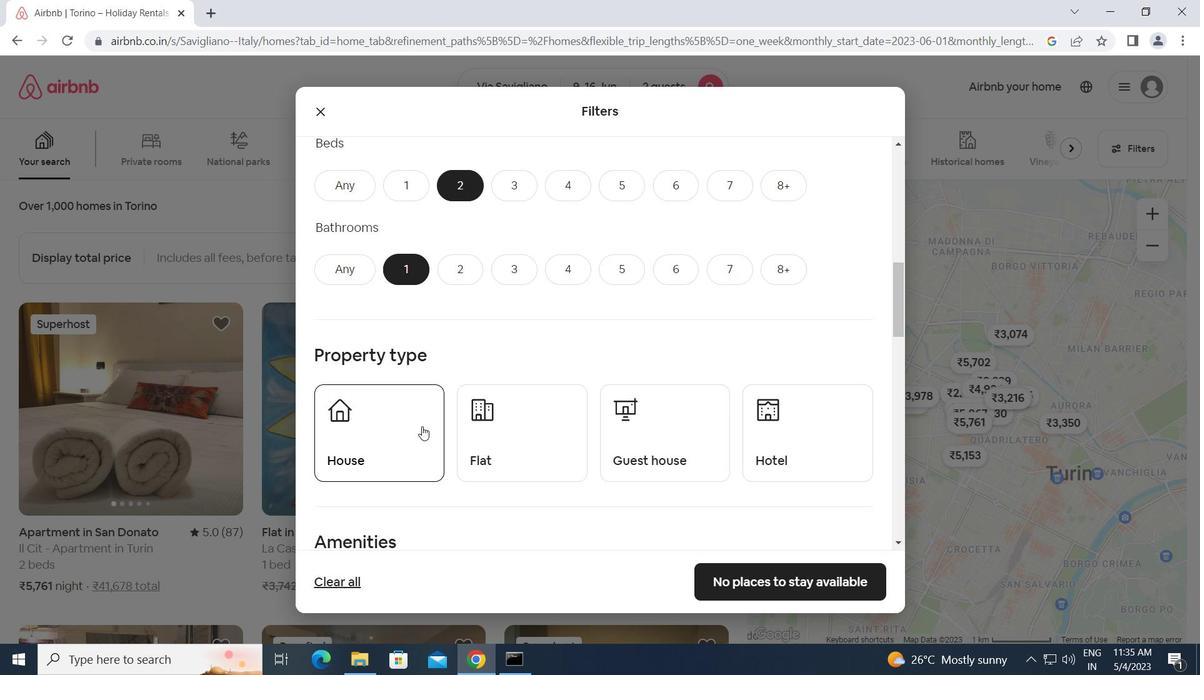 
Action: Mouse pressed left at (410, 420)
Screenshot: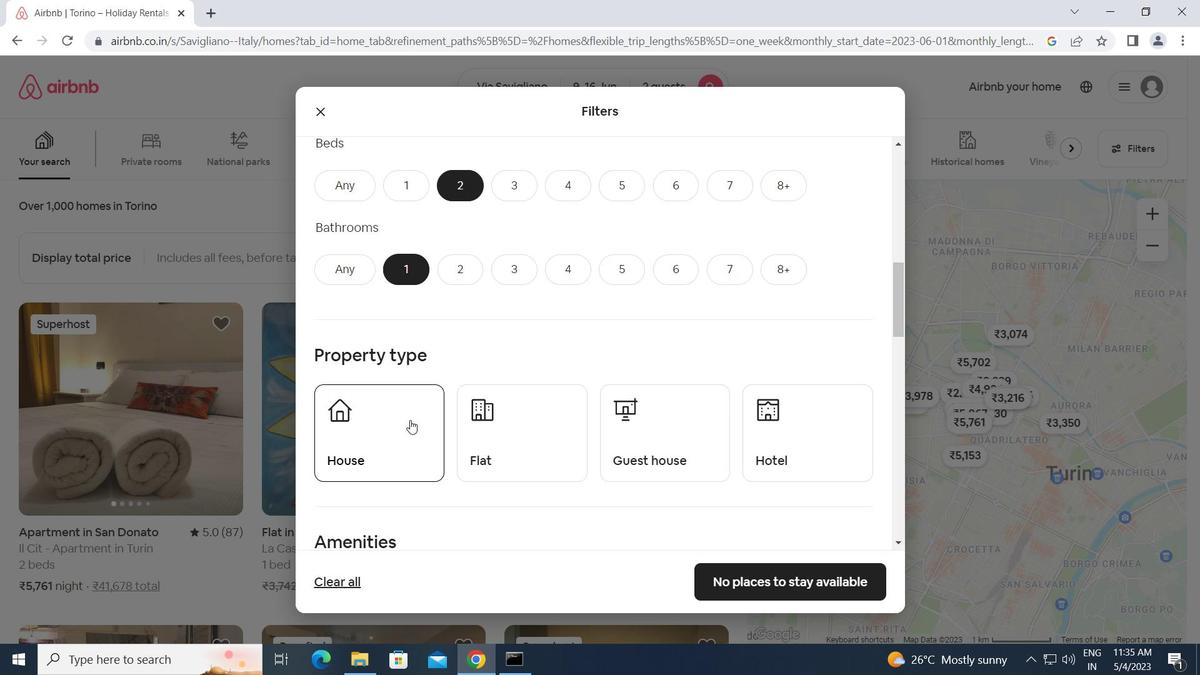 
Action: Mouse moved to (522, 437)
Screenshot: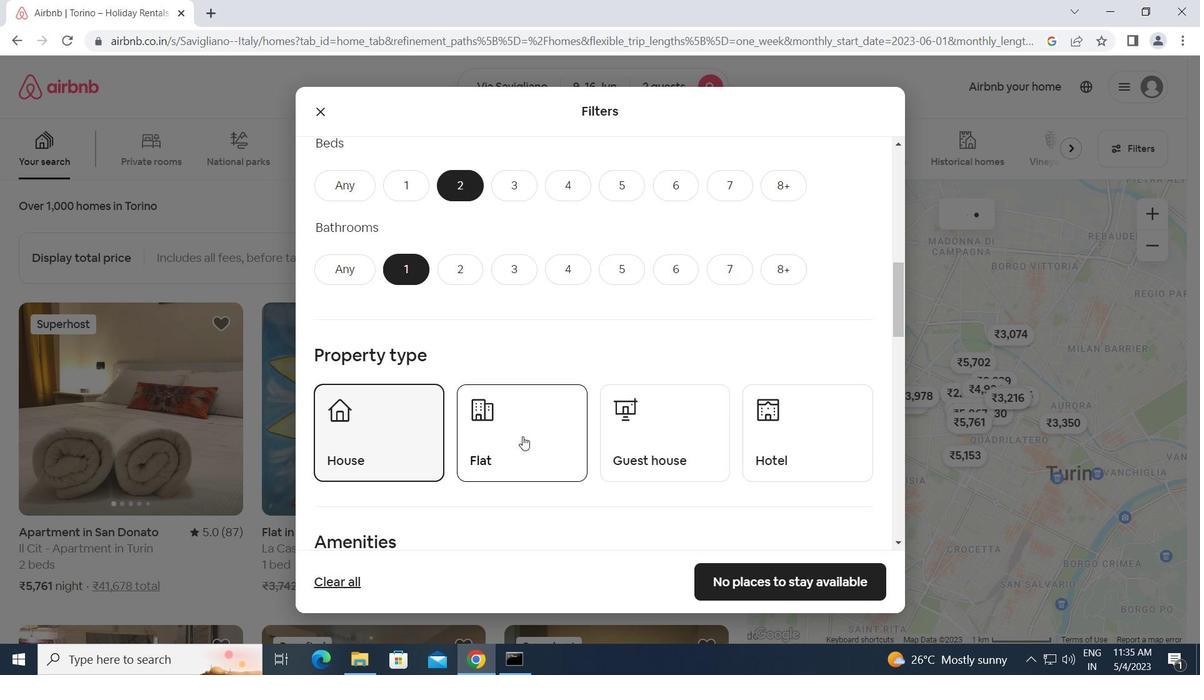 
Action: Mouse pressed left at (522, 437)
Screenshot: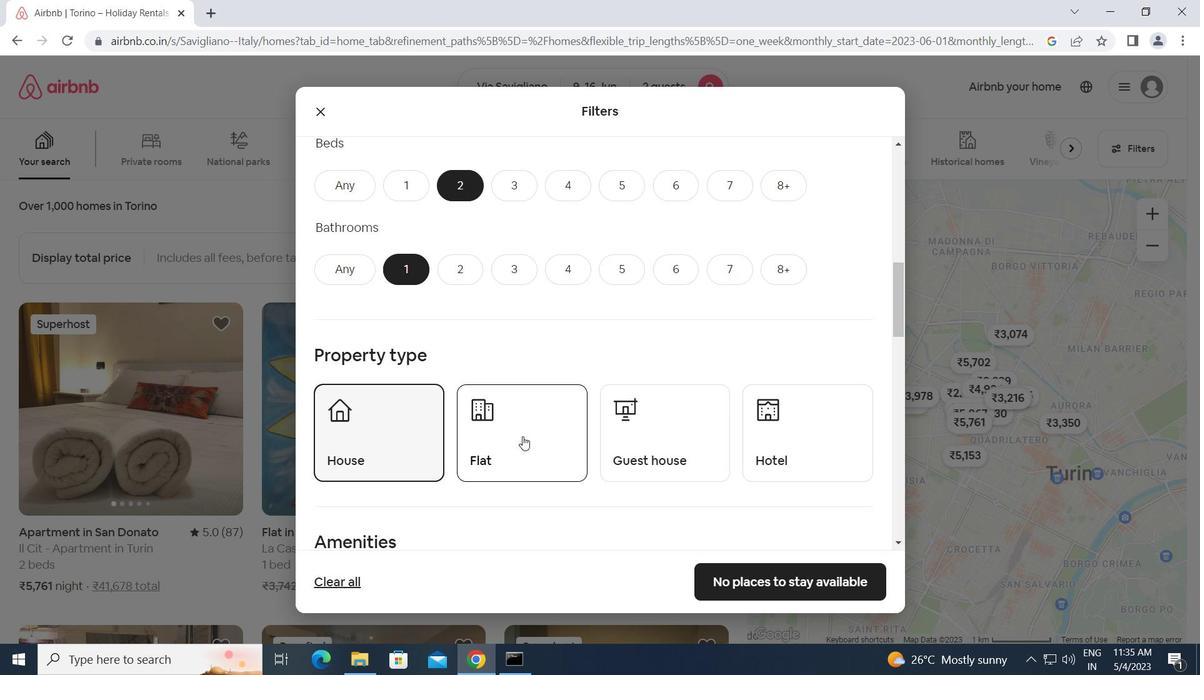 
Action: Mouse moved to (660, 431)
Screenshot: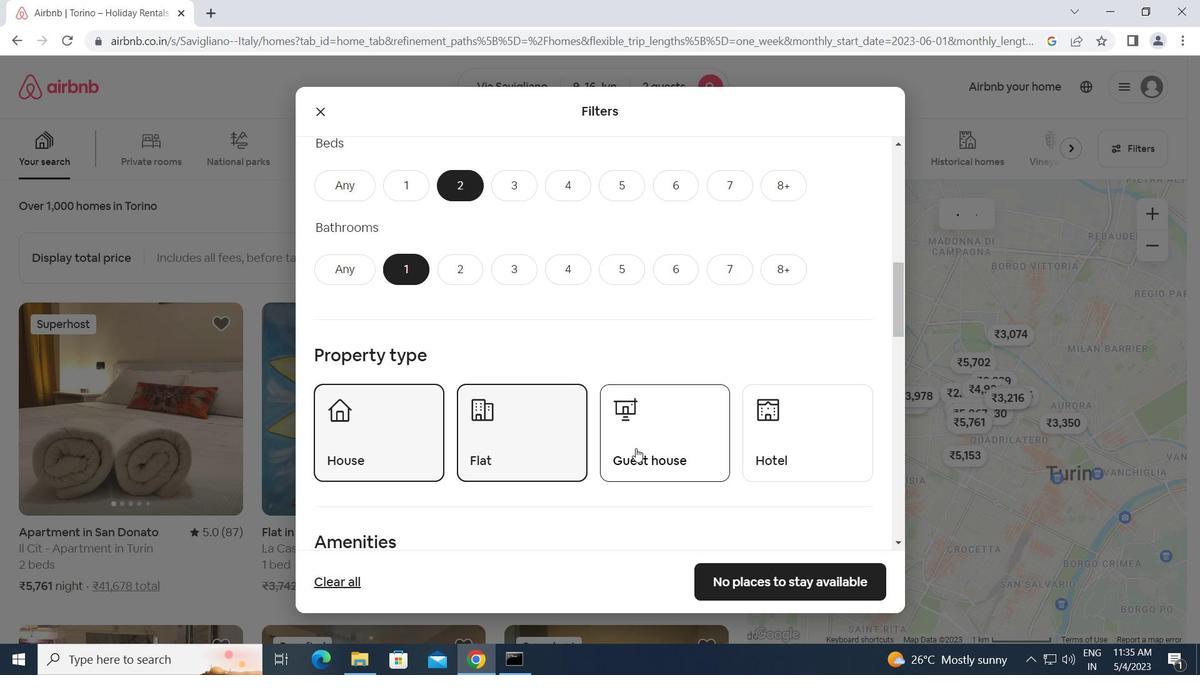 
Action: Mouse pressed left at (660, 431)
Screenshot: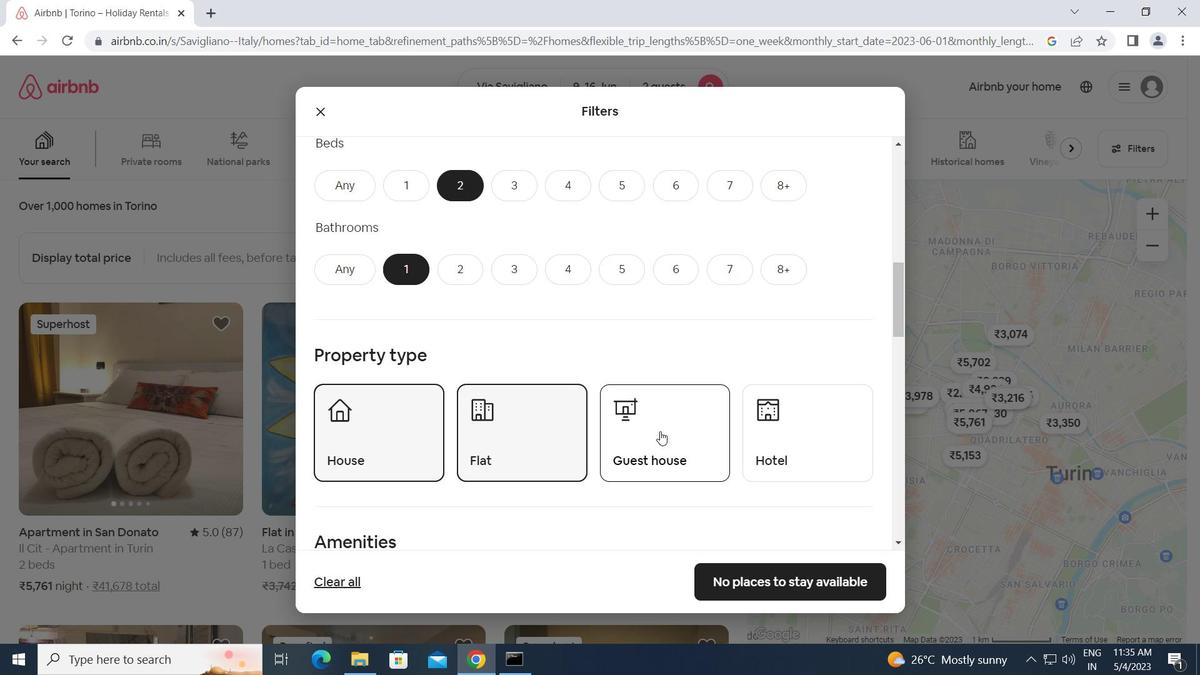 
Action: Mouse moved to (635, 456)
Screenshot: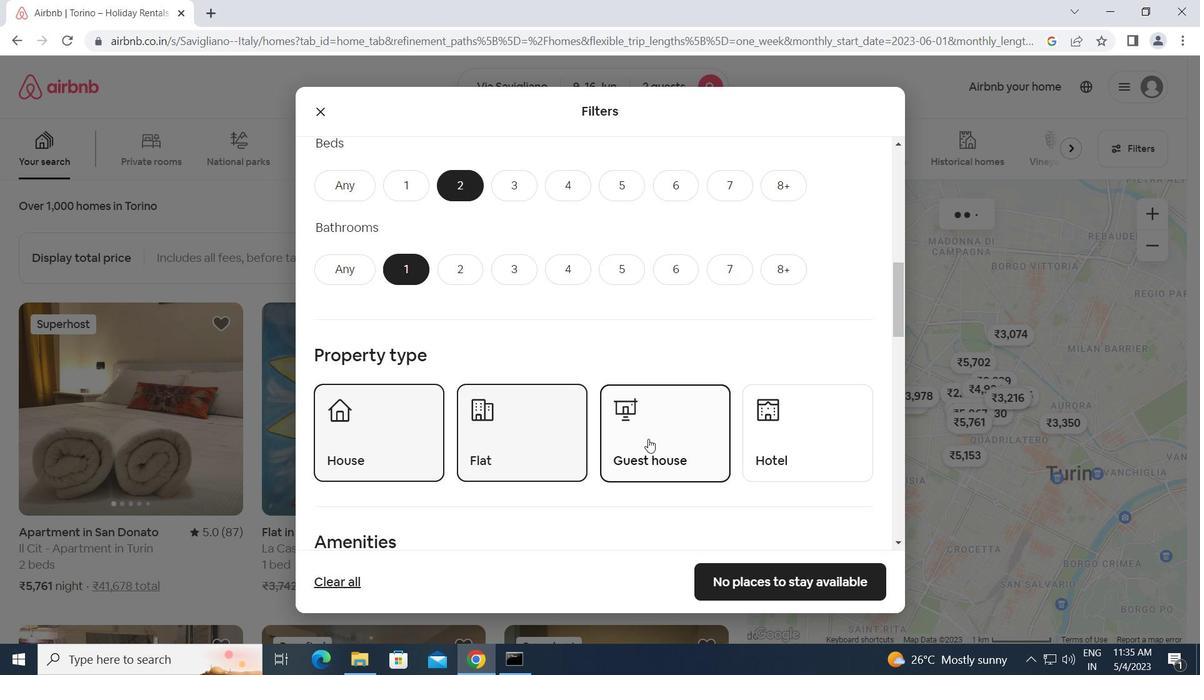 
Action: Mouse scrolled (635, 455) with delta (0, 0)
Screenshot: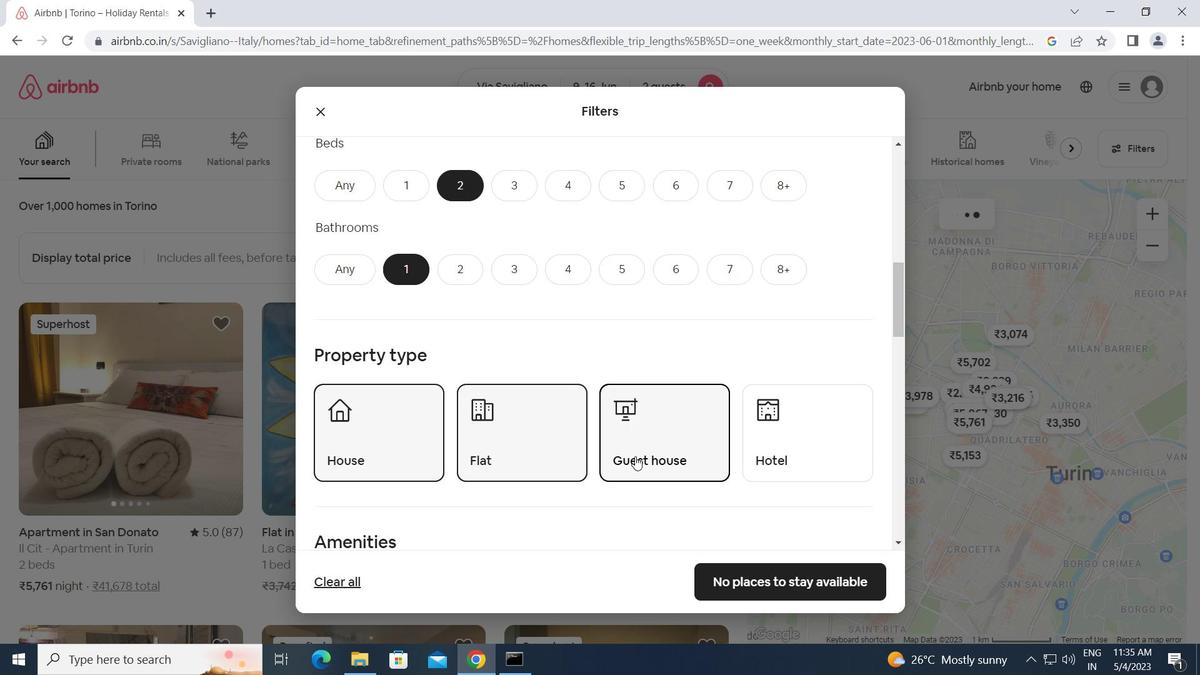 
Action: Mouse scrolled (635, 455) with delta (0, 0)
Screenshot: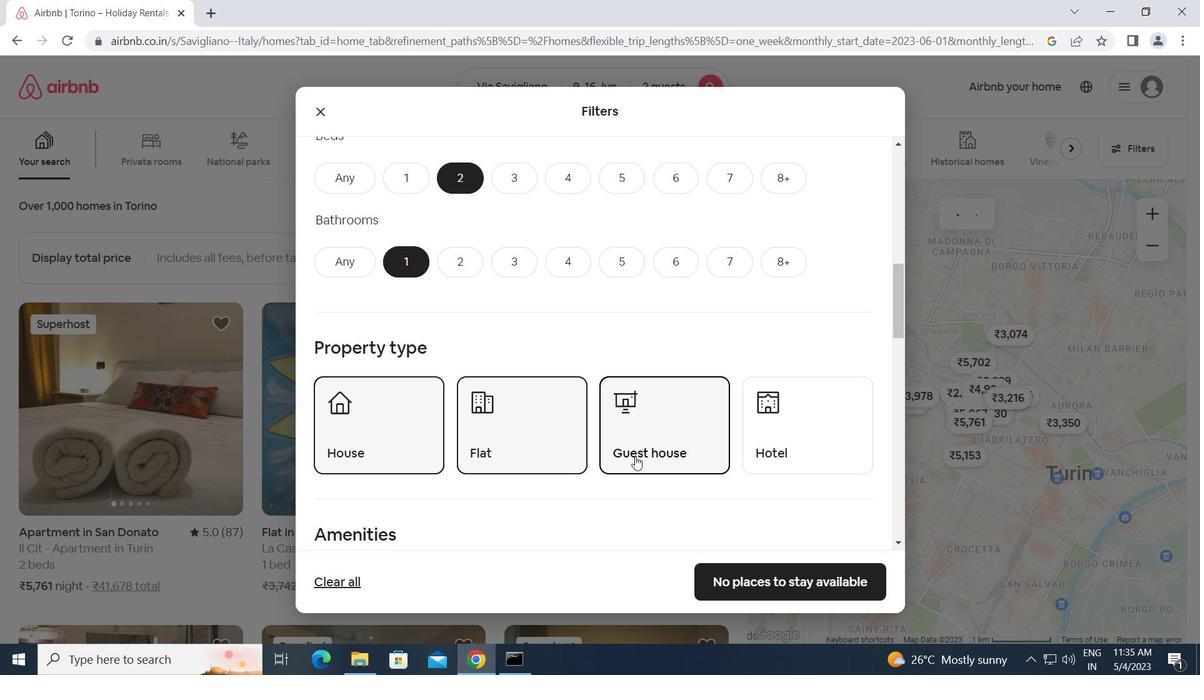 
Action: Mouse scrolled (635, 455) with delta (0, 0)
Screenshot: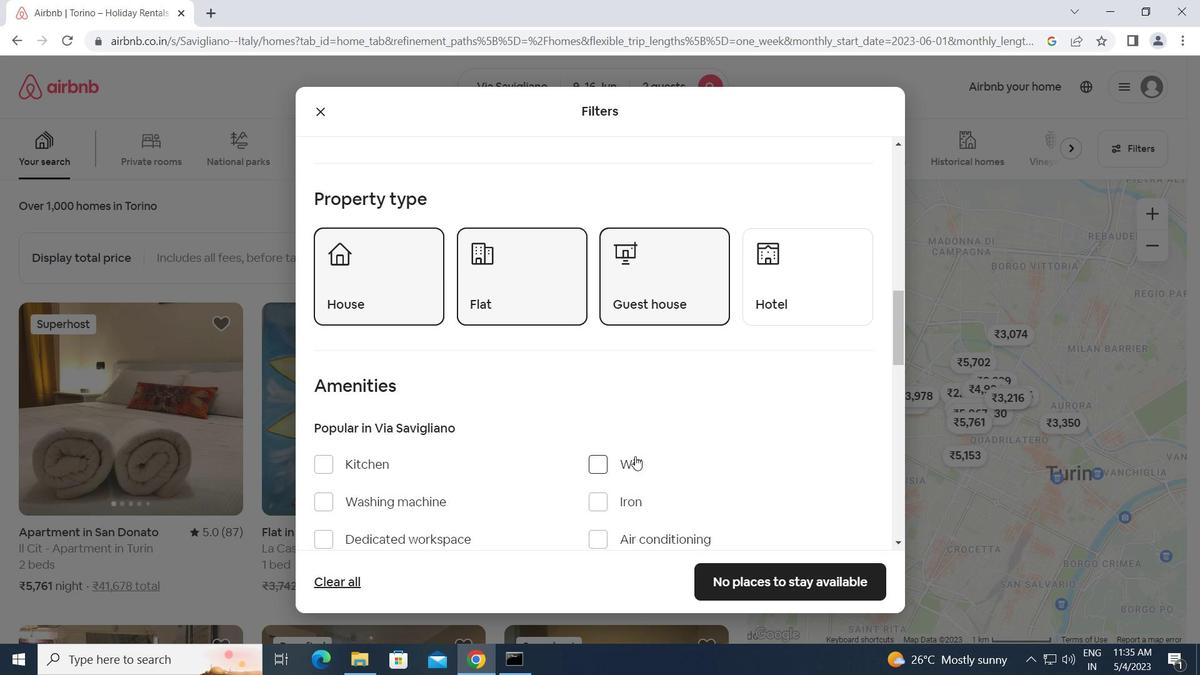 
Action: Mouse scrolled (635, 455) with delta (0, 0)
Screenshot: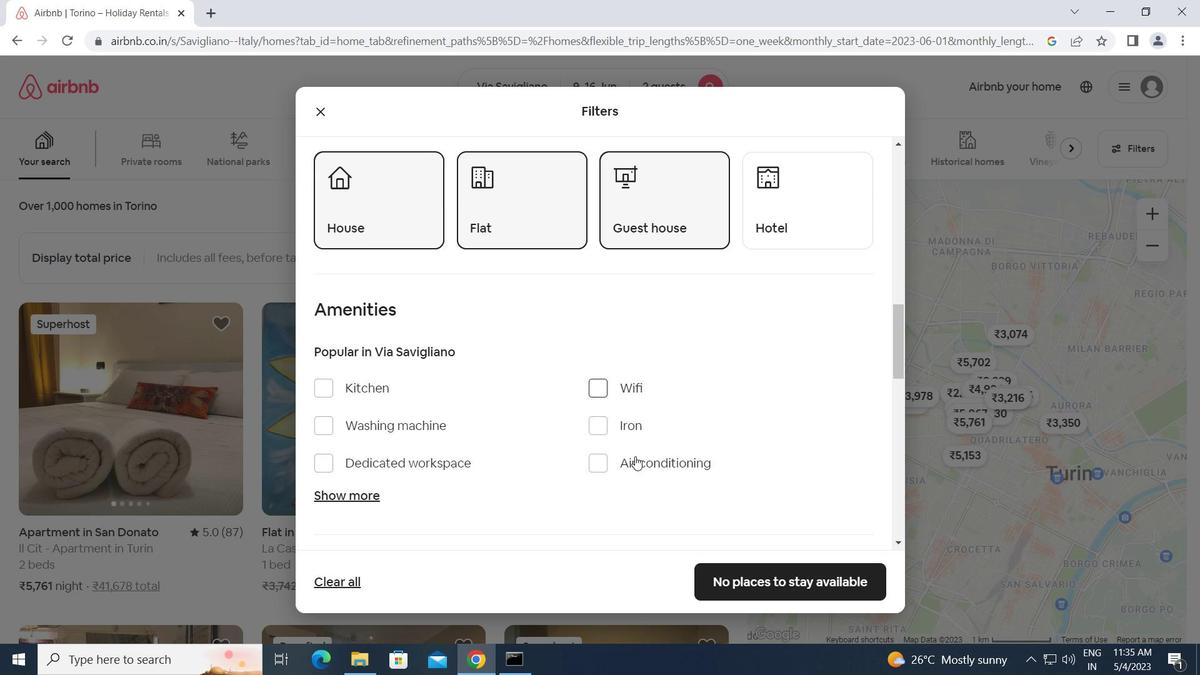 
Action: Mouse scrolled (635, 455) with delta (0, 0)
Screenshot: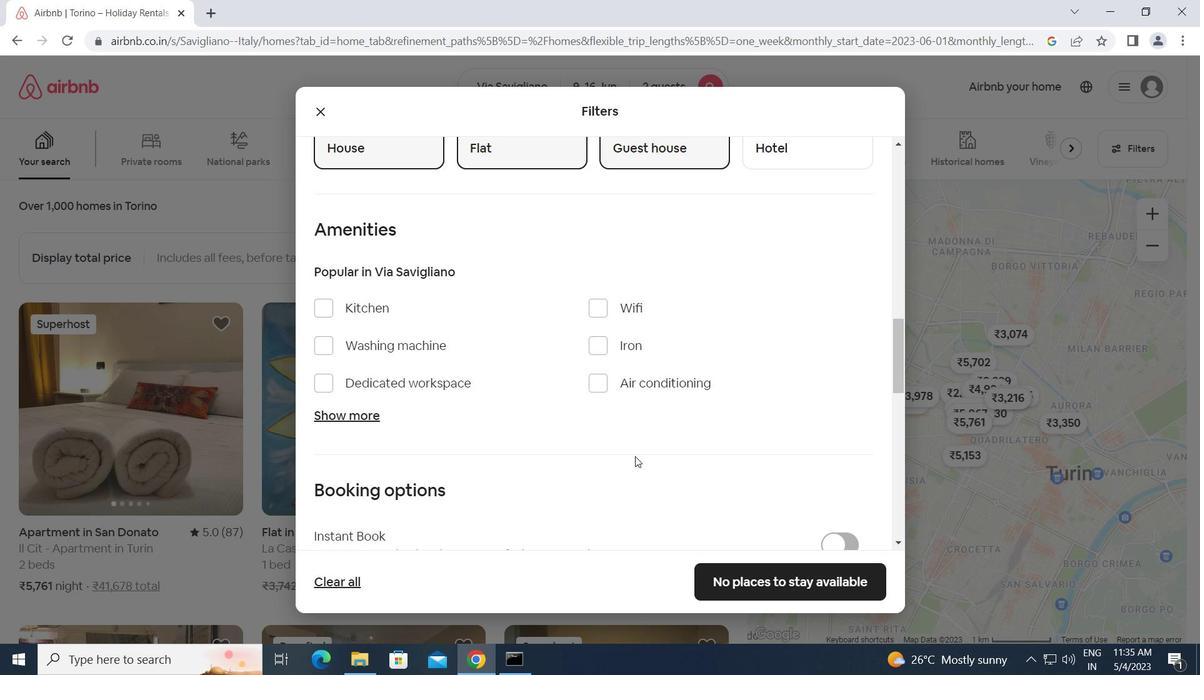 
Action: Mouse scrolled (635, 455) with delta (0, 0)
Screenshot: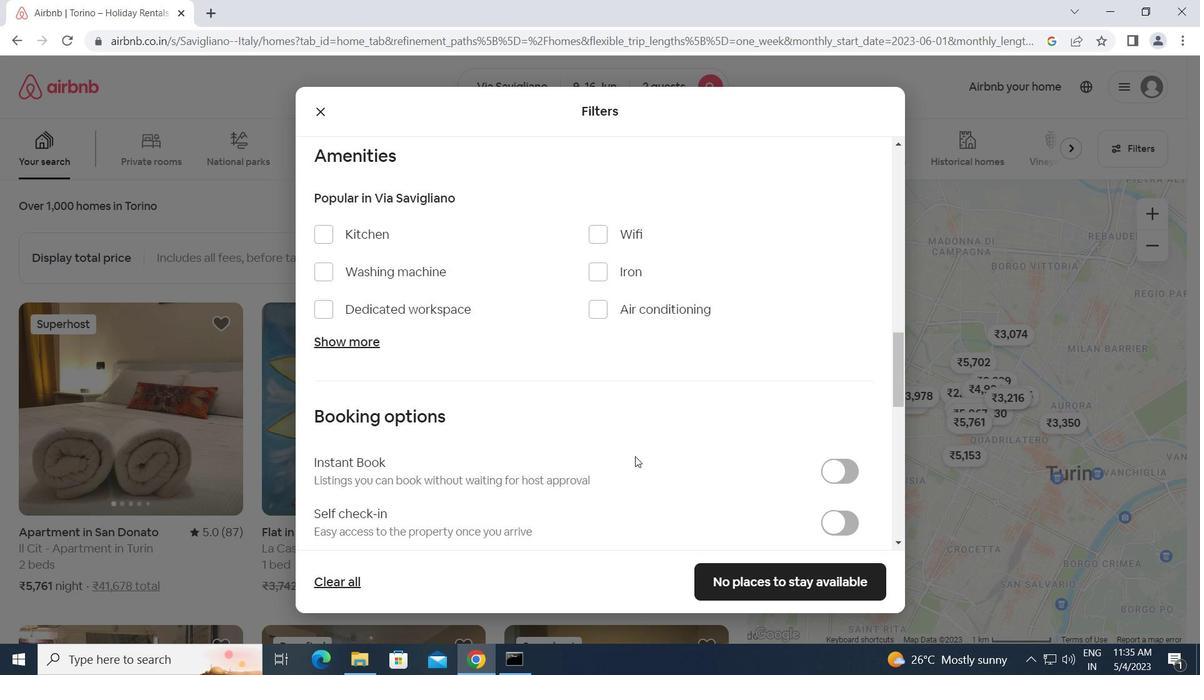 
Action: Mouse moved to (828, 439)
Screenshot: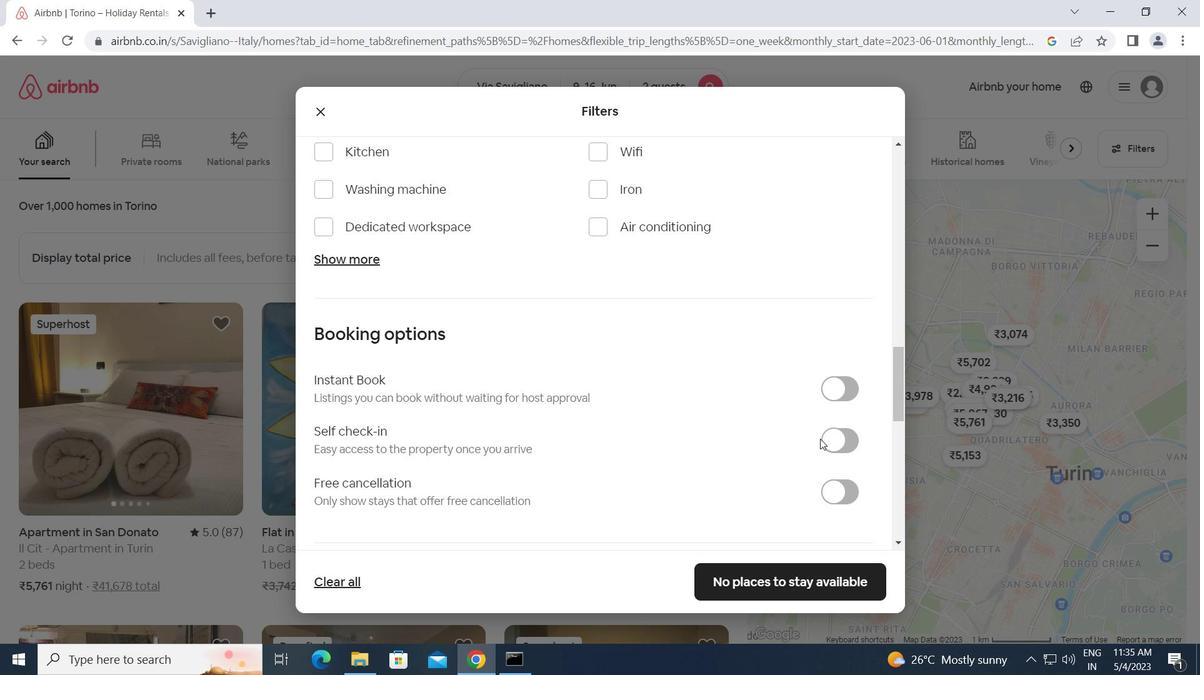 
Action: Mouse pressed left at (828, 439)
Screenshot: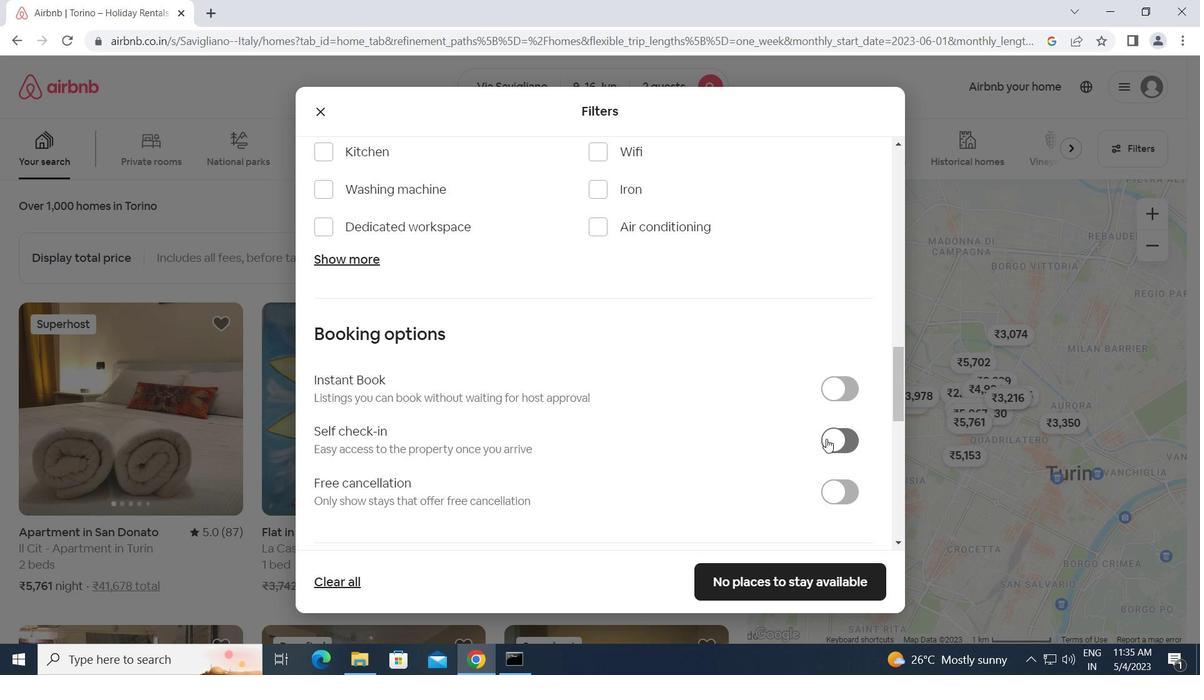 
Action: Mouse moved to (627, 455)
Screenshot: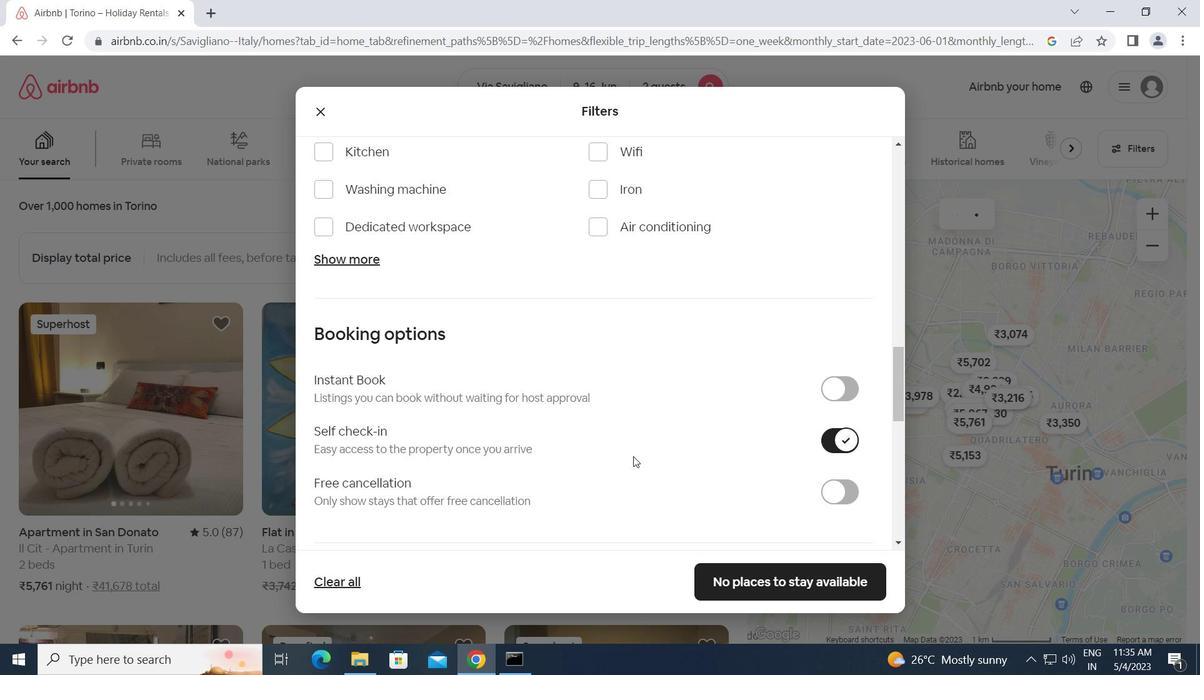 
Action: Mouse scrolled (627, 454) with delta (0, 0)
Screenshot: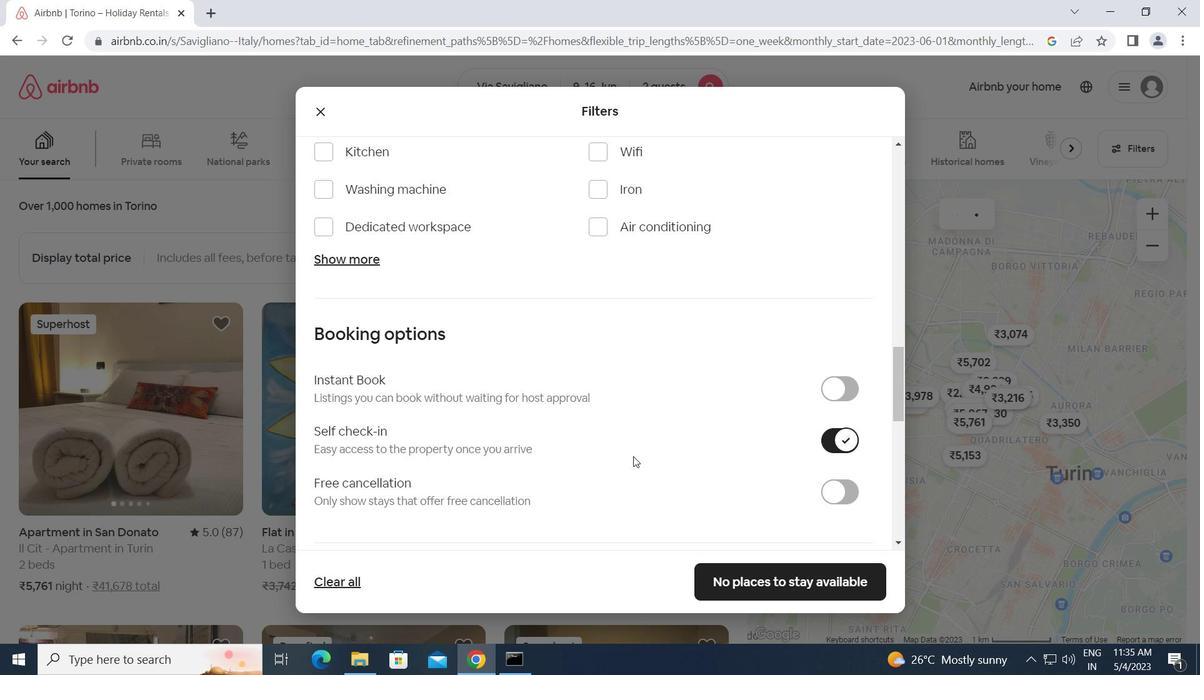 
Action: Mouse scrolled (627, 454) with delta (0, 0)
Screenshot: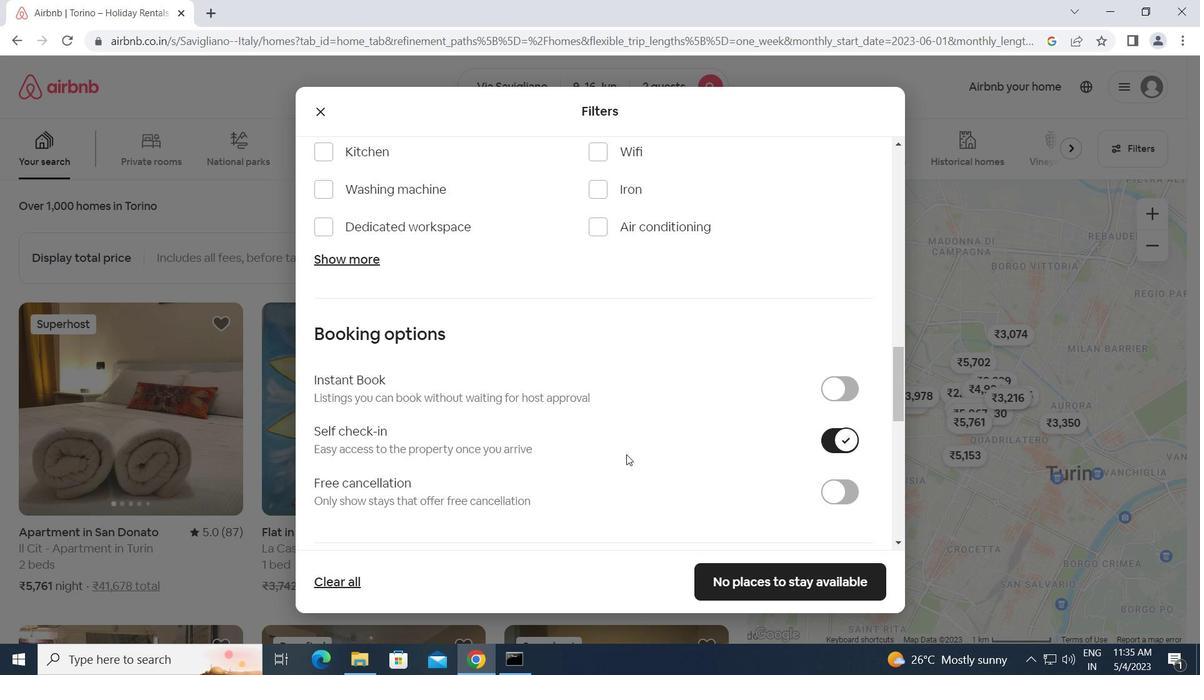 
Action: Mouse moved to (627, 455)
Screenshot: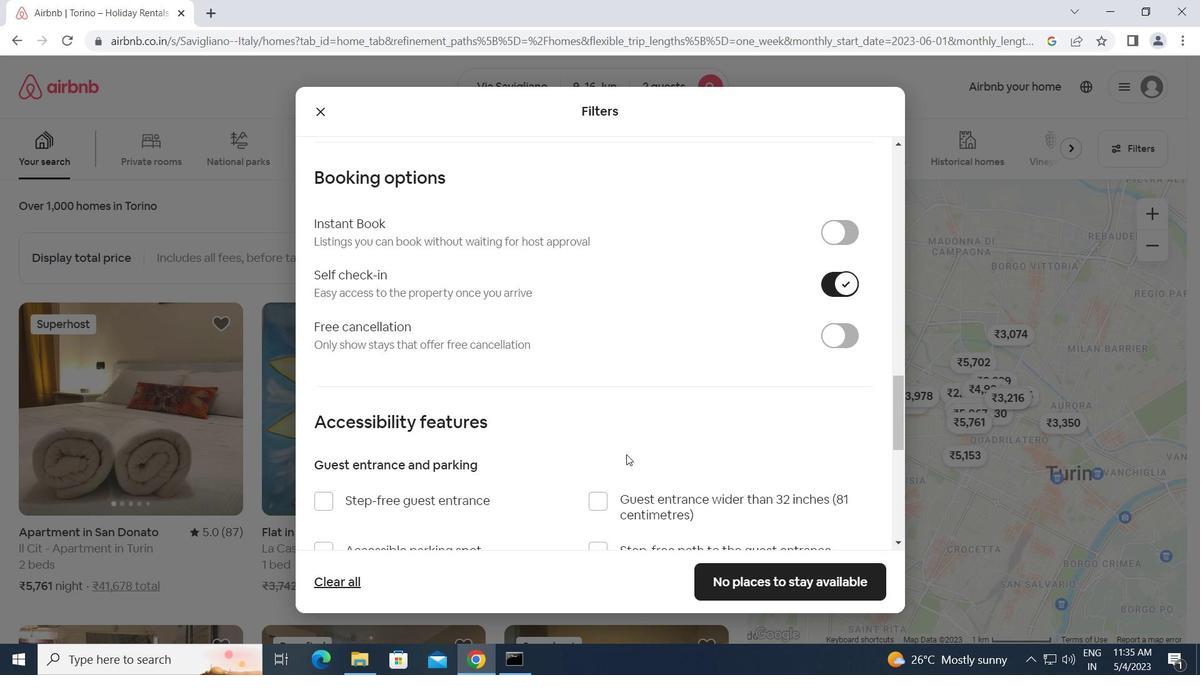
Action: Mouse scrolled (627, 454) with delta (0, 0)
Screenshot: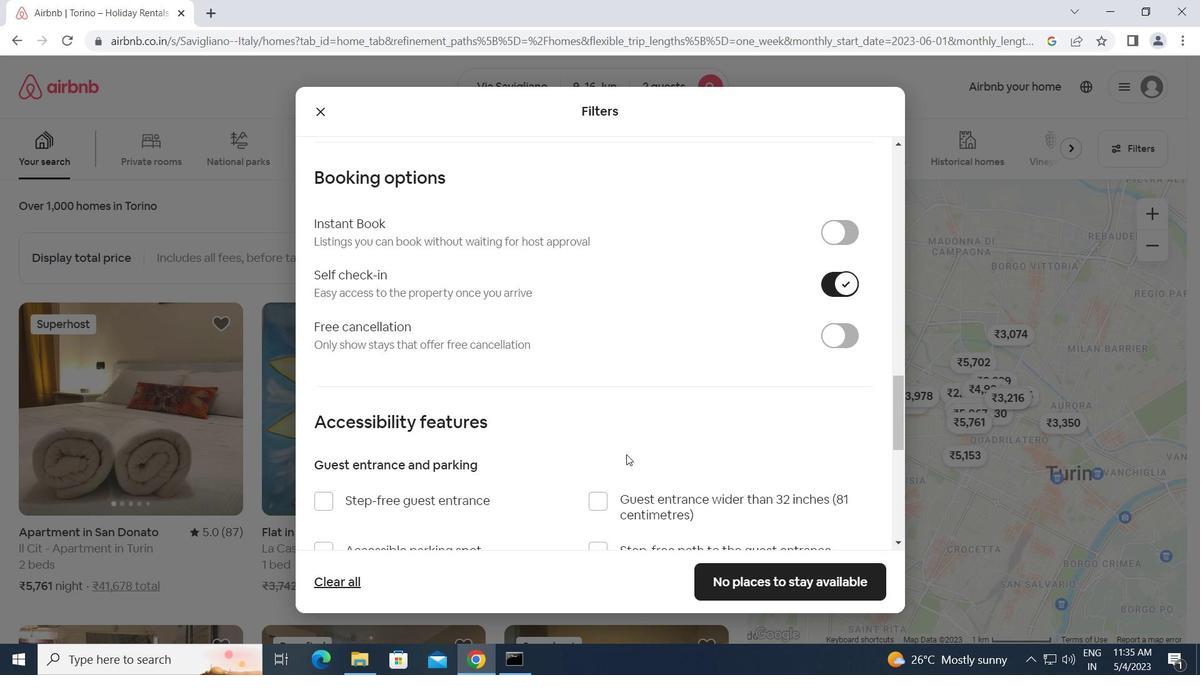 
Action: Mouse scrolled (627, 454) with delta (0, 0)
Screenshot: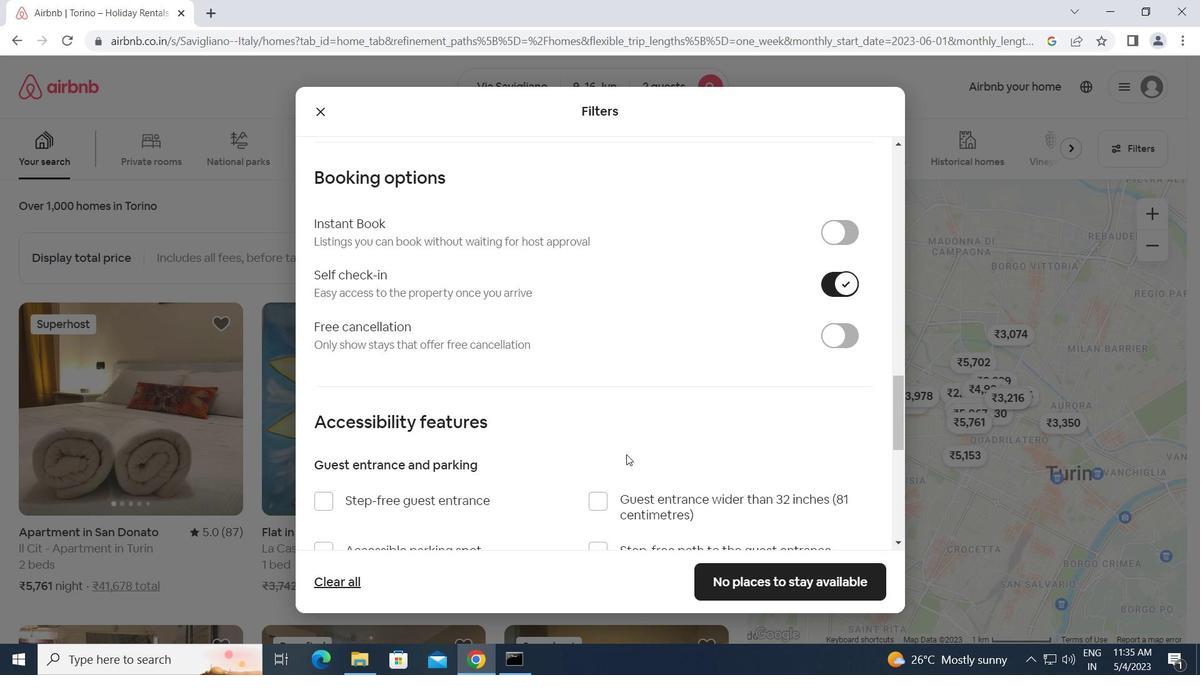 
Action: Mouse scrolled (627, 454) with delta (0, 0)
Screenshot: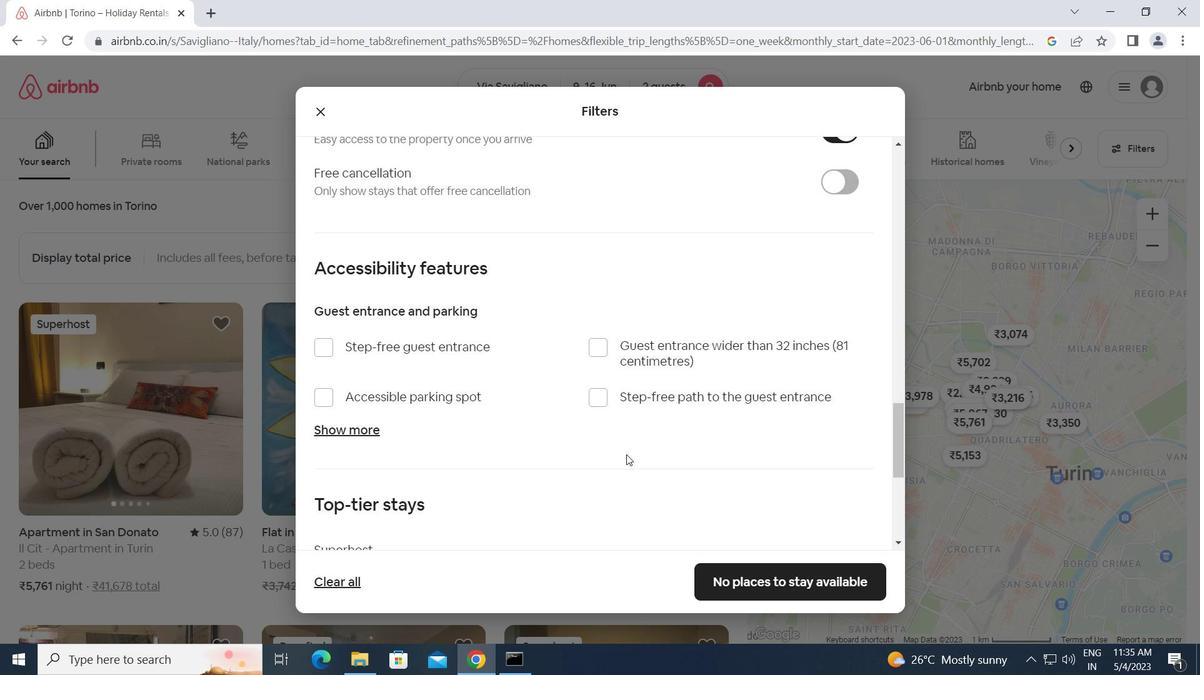 
Action: Mouse scrolled (627, 454) with delta (0, 0)
Screenshot: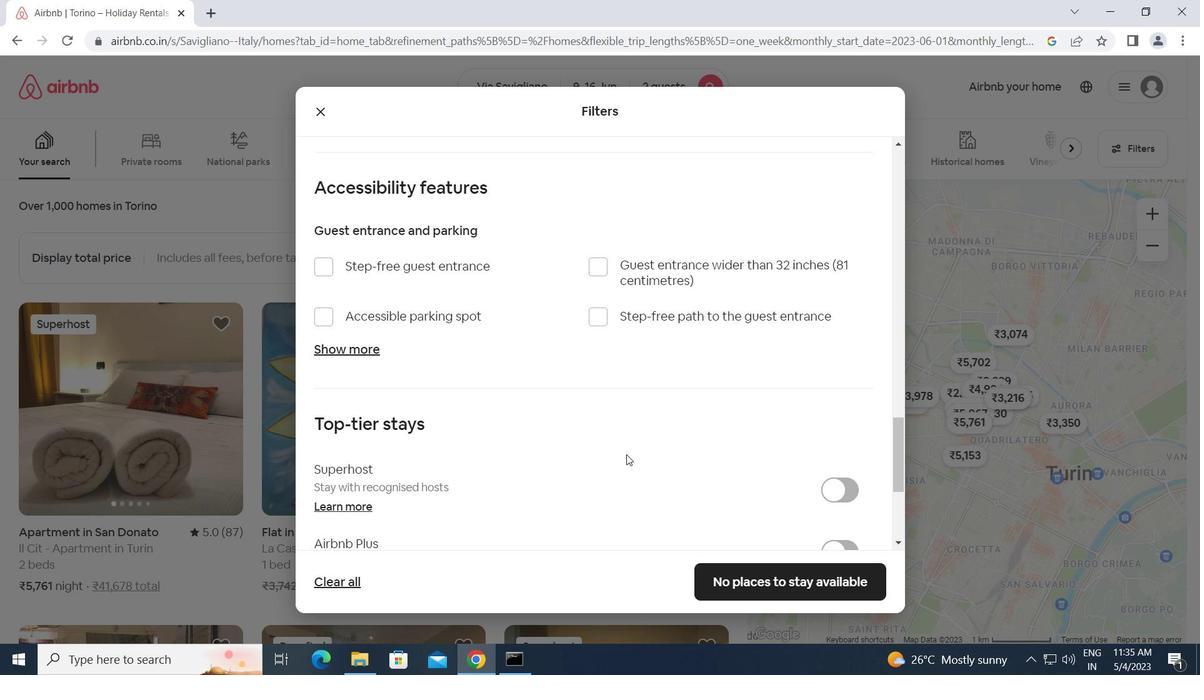 
Action: Mouse scrolled (627, 454) with delta (0, 0)
Screenshot: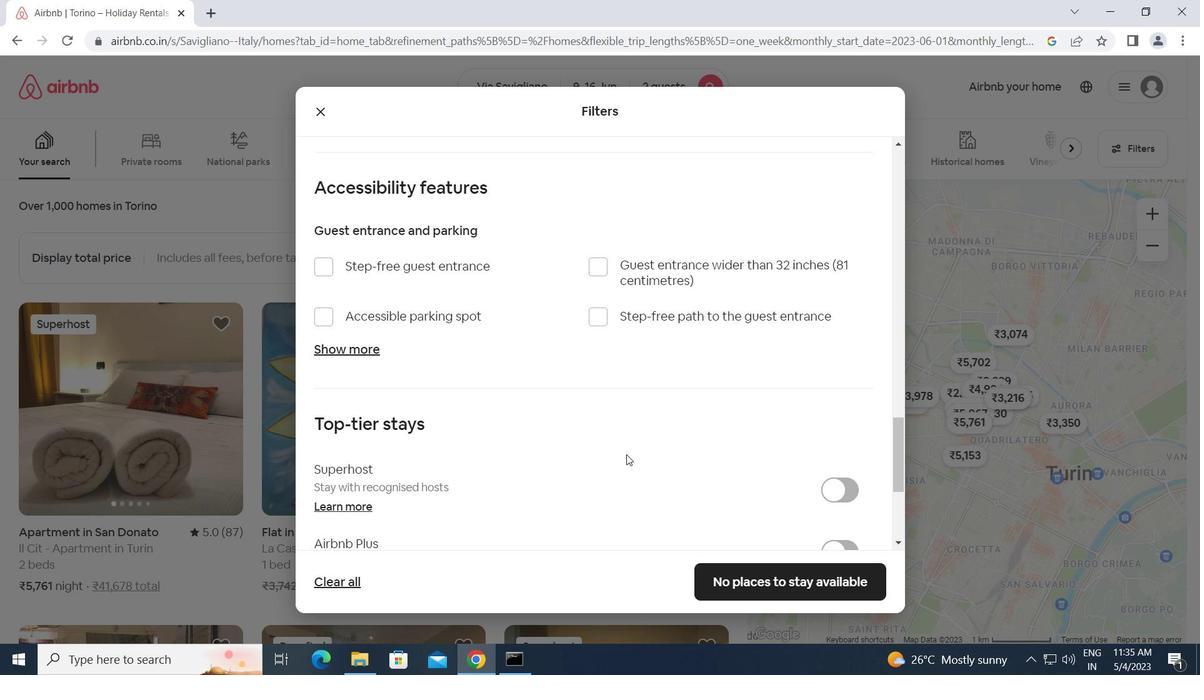 
Action: Mouse scrolled (627, 454) with delta (0, 0)
Screenshot: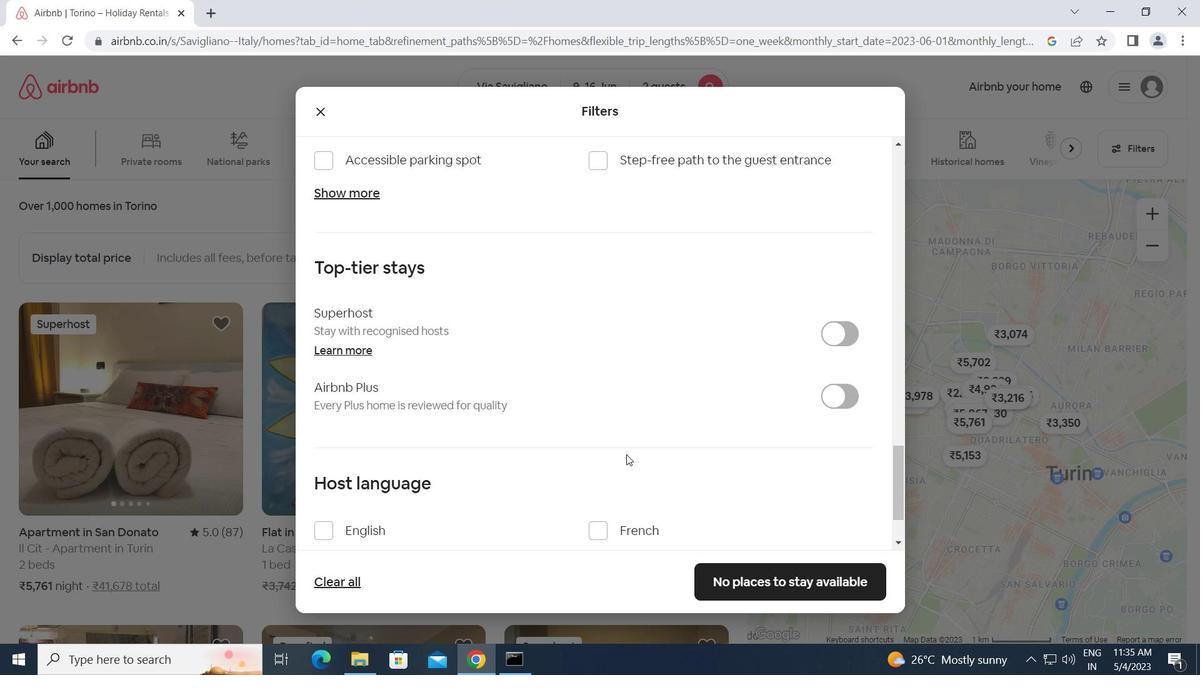 
Action: Mouse scrolled (627, 454) with delta (0, 0)
Screenshot: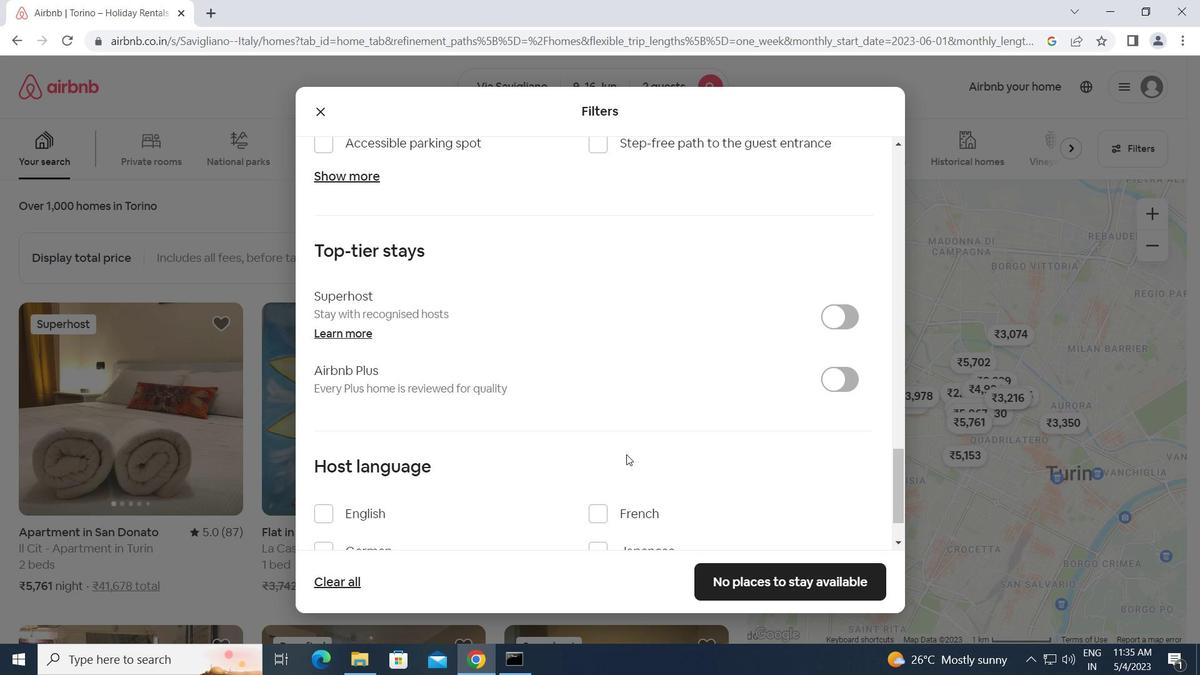 
Action: Mouse moved to (312, 435)
Screenshot: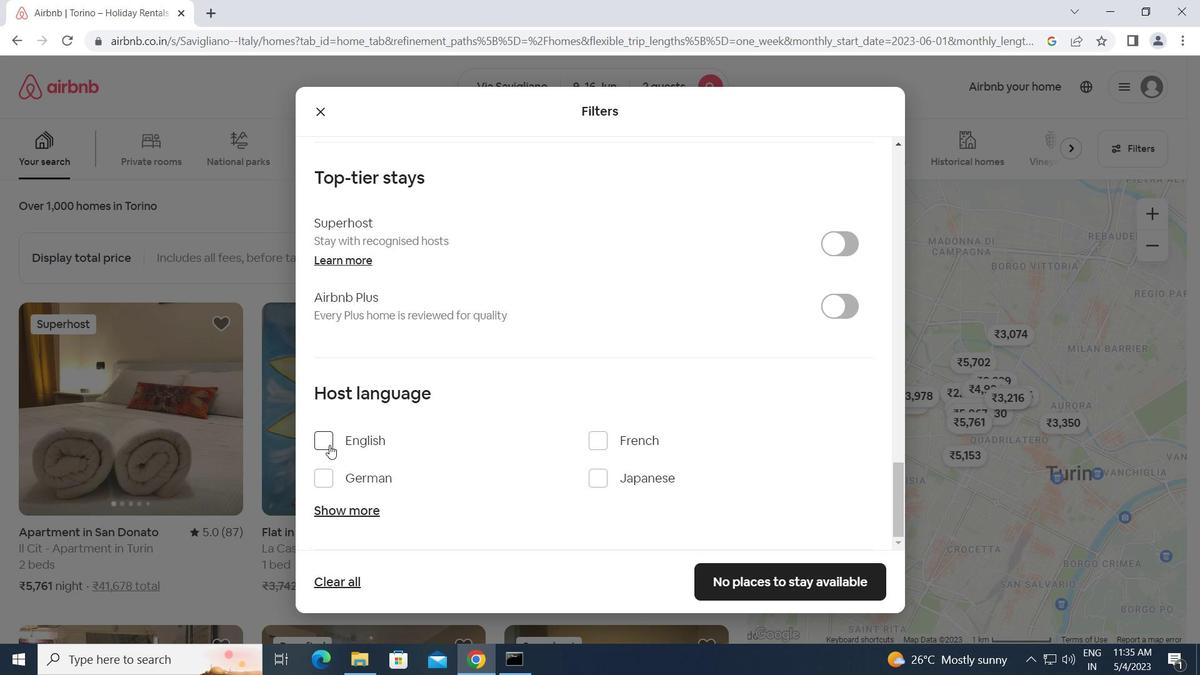 
Action: Mouse pressed left at (312, 435)
Screenshot: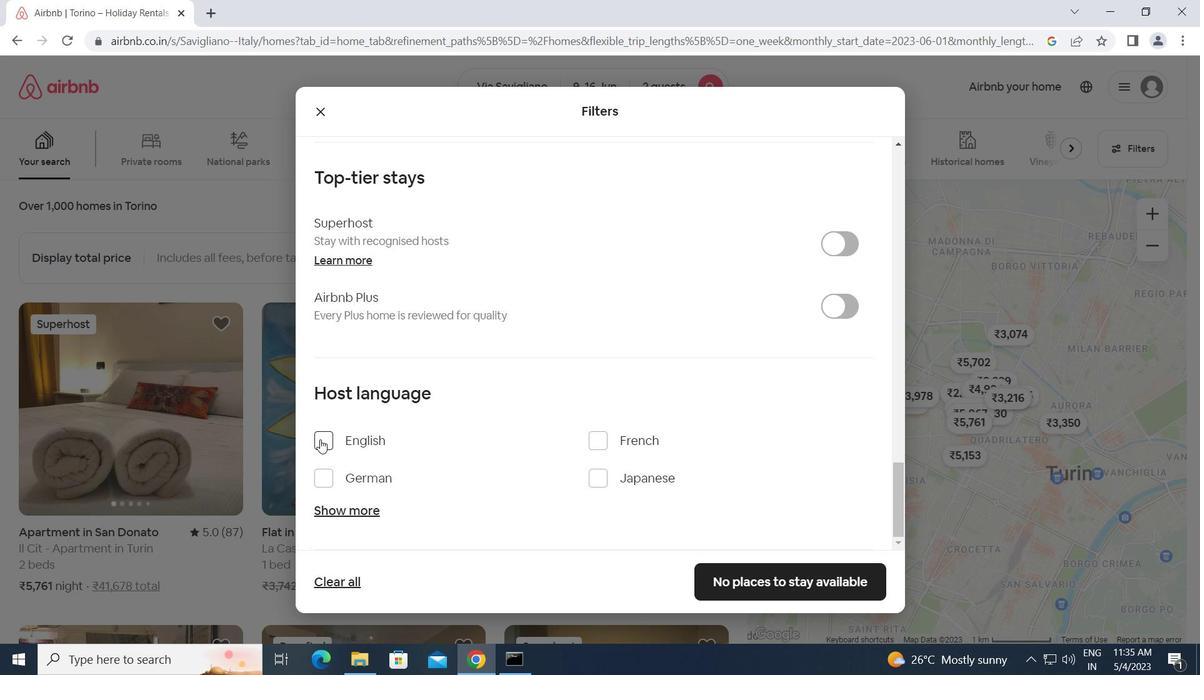 
Action: Mouse moved to (318, 437)
Screenshot: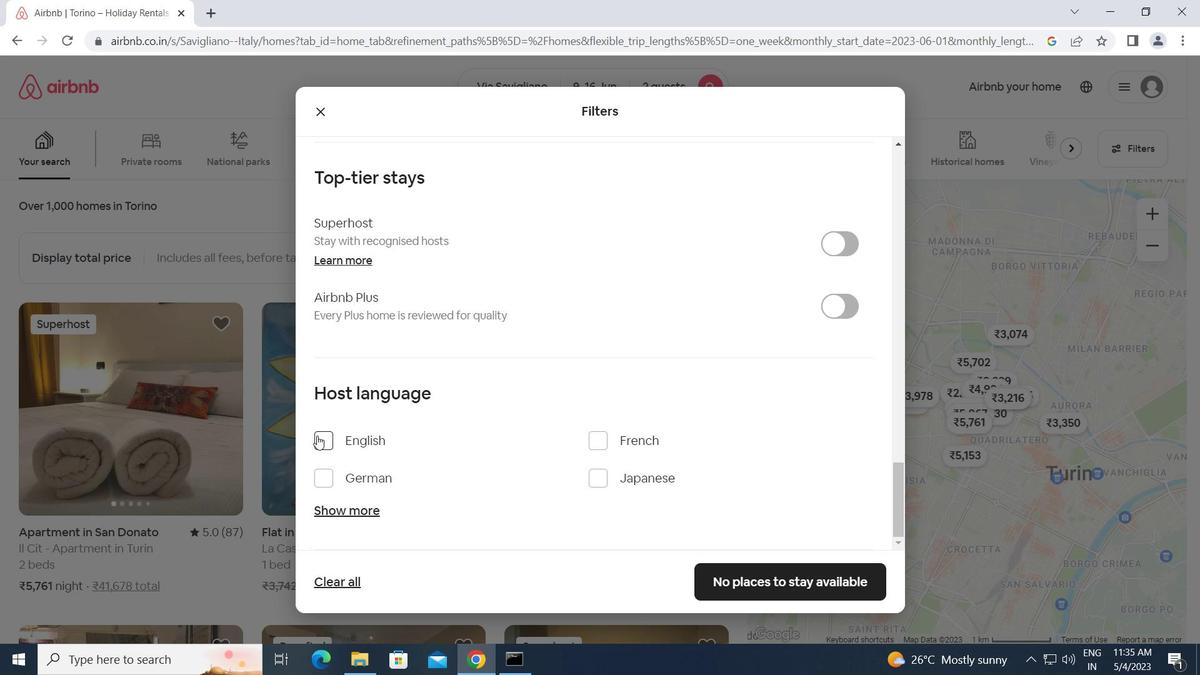
Action: Mouse pressed left at (318, 437)
Screenshot: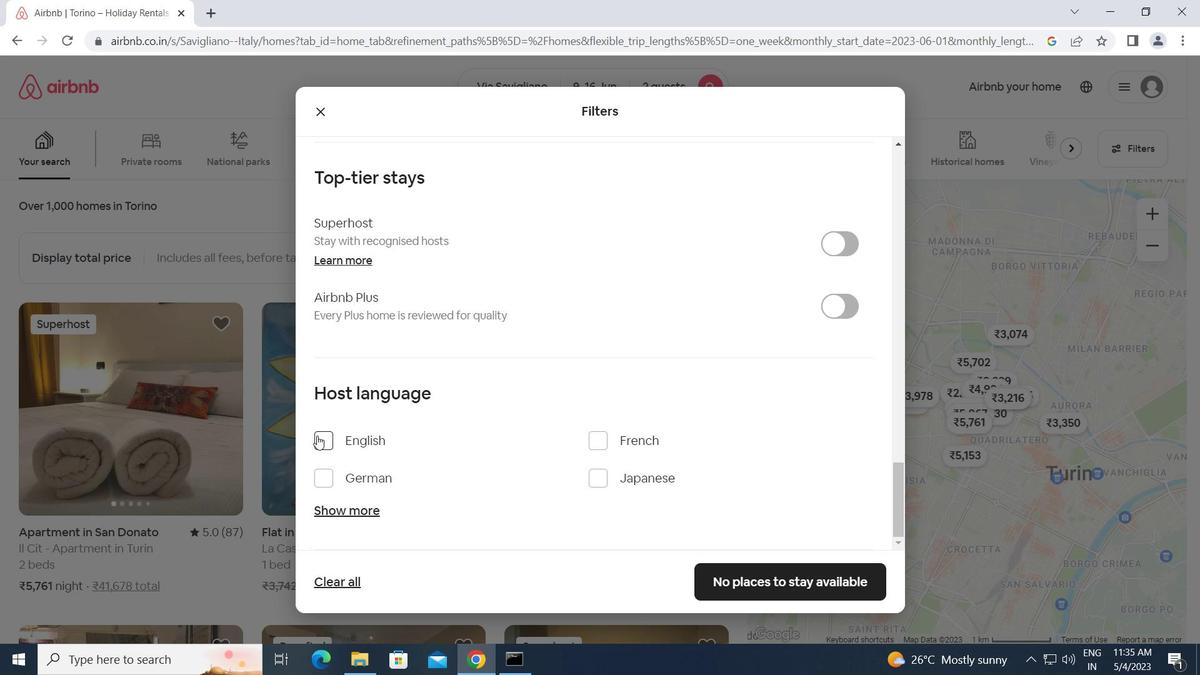 
Action: Mouse moved to (724, 574)
Screenshot: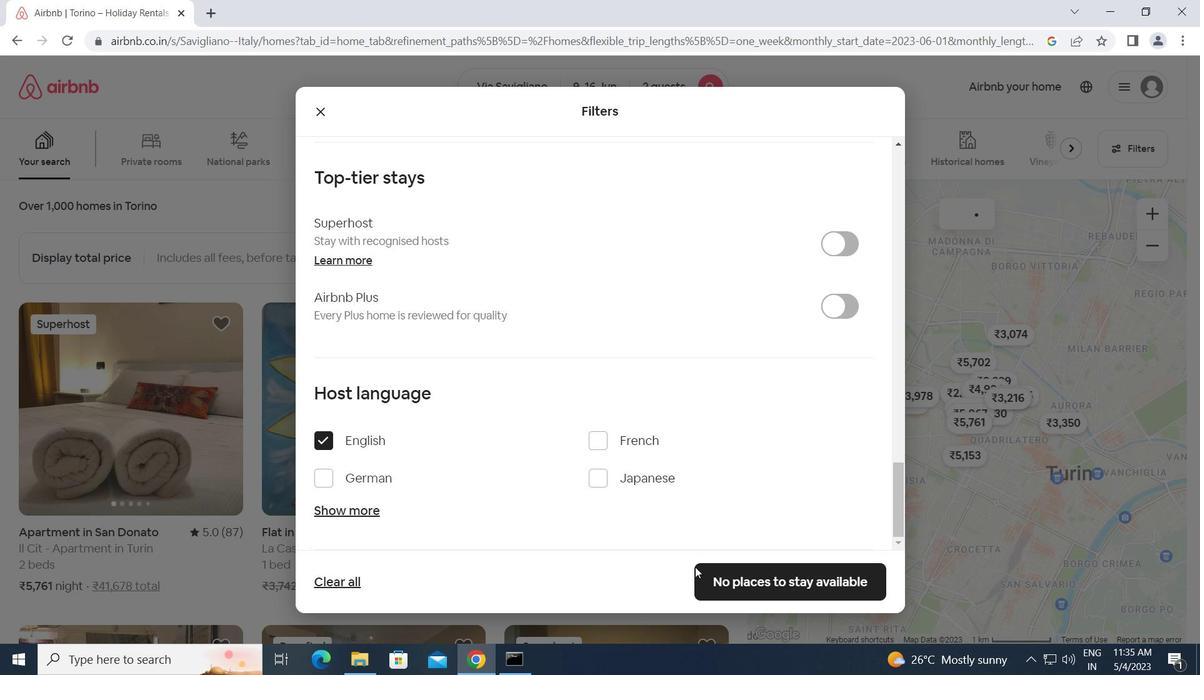 
Action: Mouse pressed left at (724, 574)
Screenshot: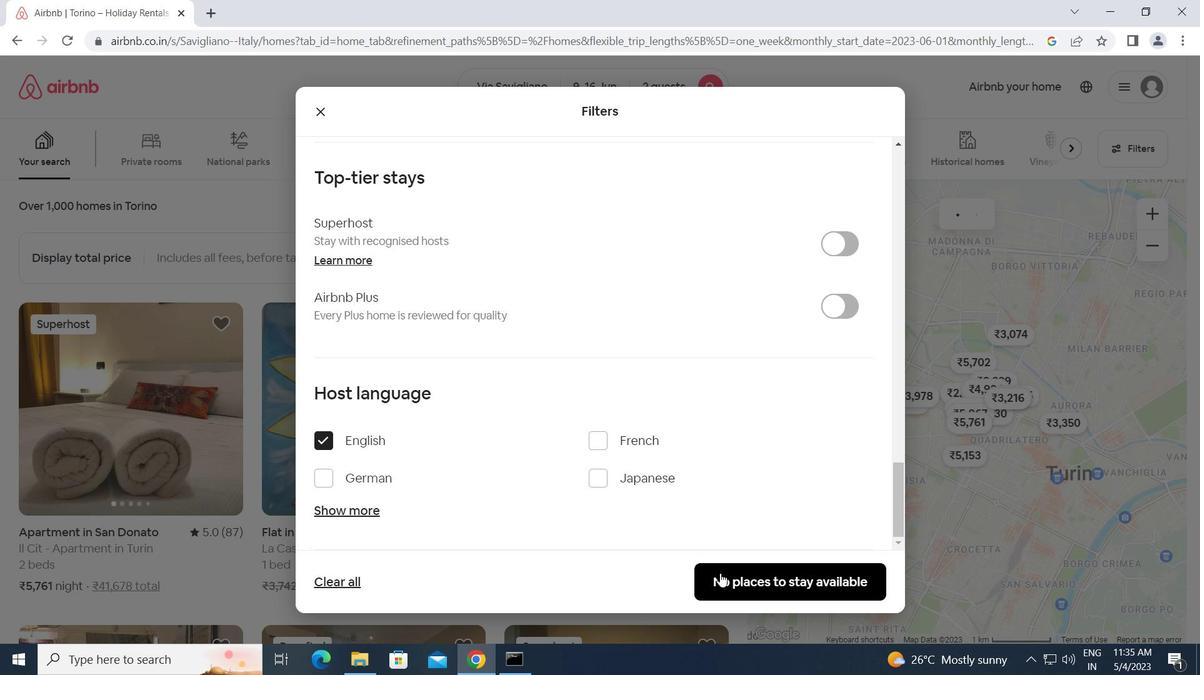 
